 Task: Look for space in Villarrica, Chile from 9th June, 2023 to 16th June, 2023 for 2 adults in price range Rs.8000 to Rs.16000. Place can be entire place with 2 bedrooms having 2 beds and 1 bathroom. Property type can be house, flat, guest house. Booking option can be shelf check-in. Required host language is English.
Action: Mouse moved to (477, 157)
Screenshot: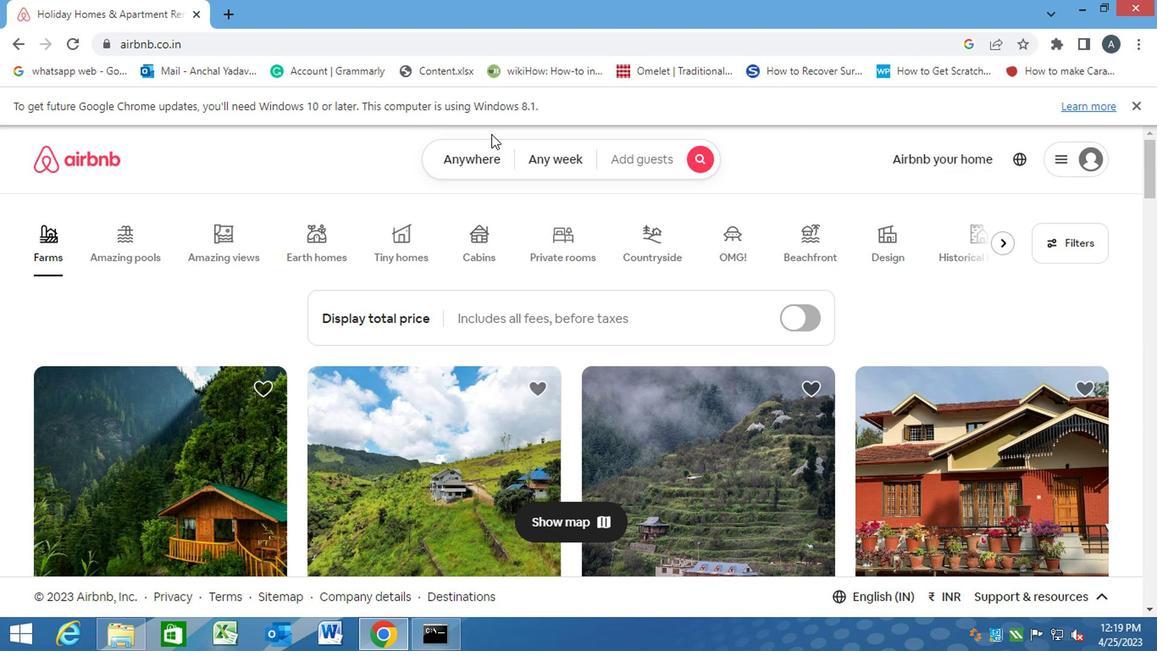 
Action: Mouse pressed left at (477, 157)
Screenshot: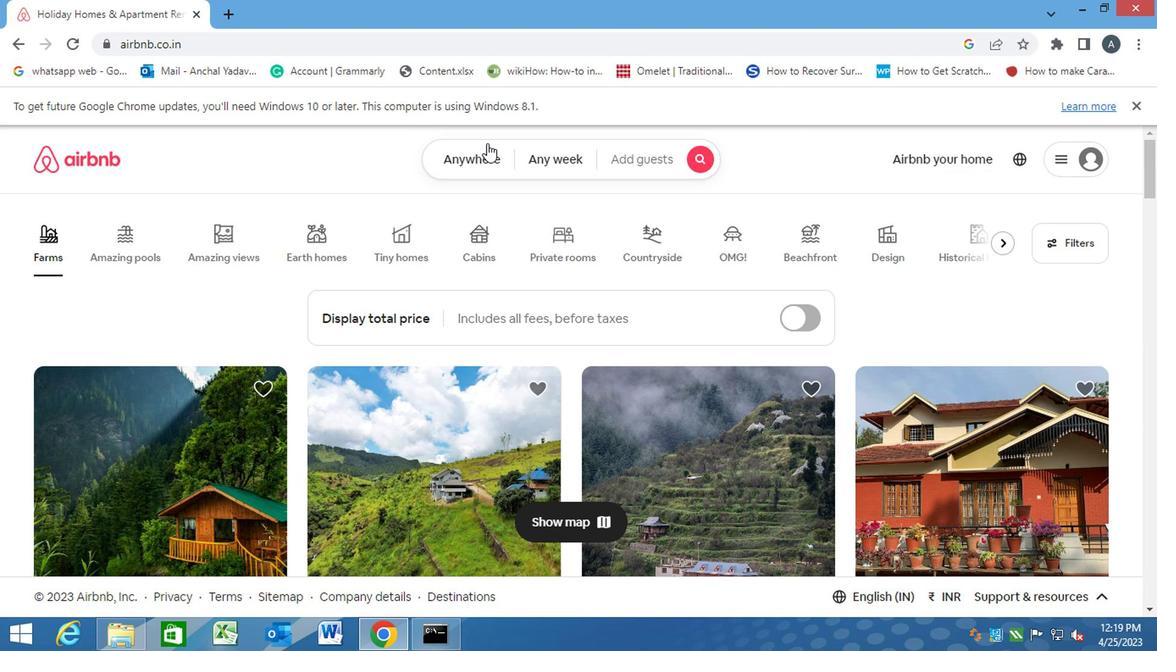 
Action: Mouse moved to (382, 217)
Screenshot: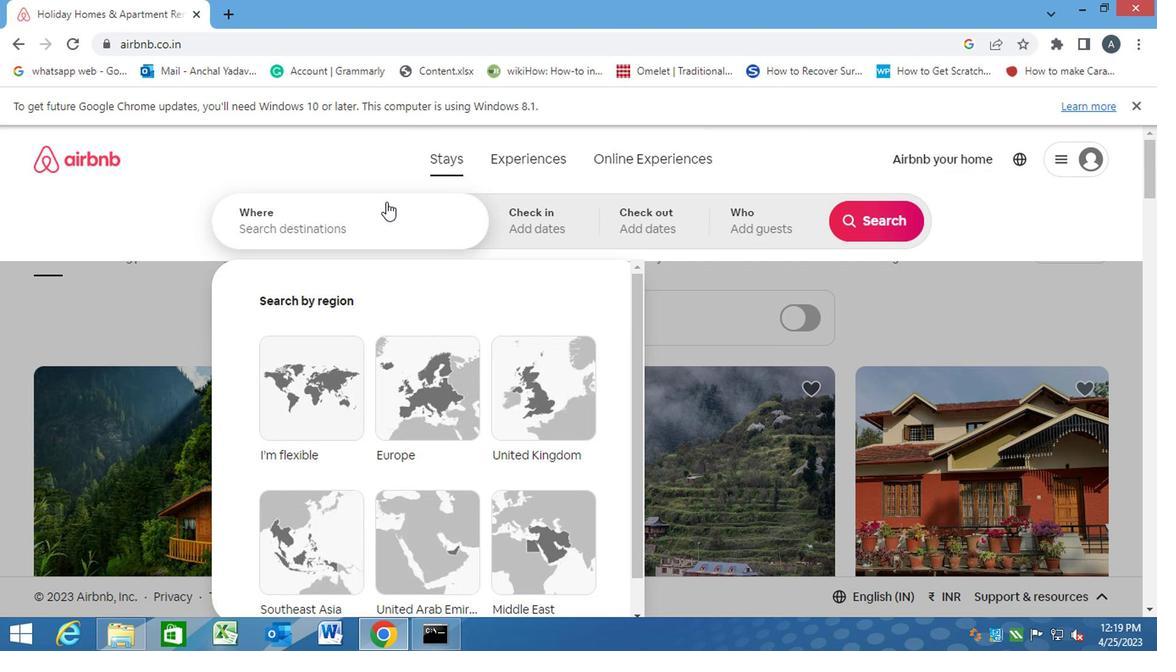 
Action: Mouse pressed left at (382, 217)
Screenshot: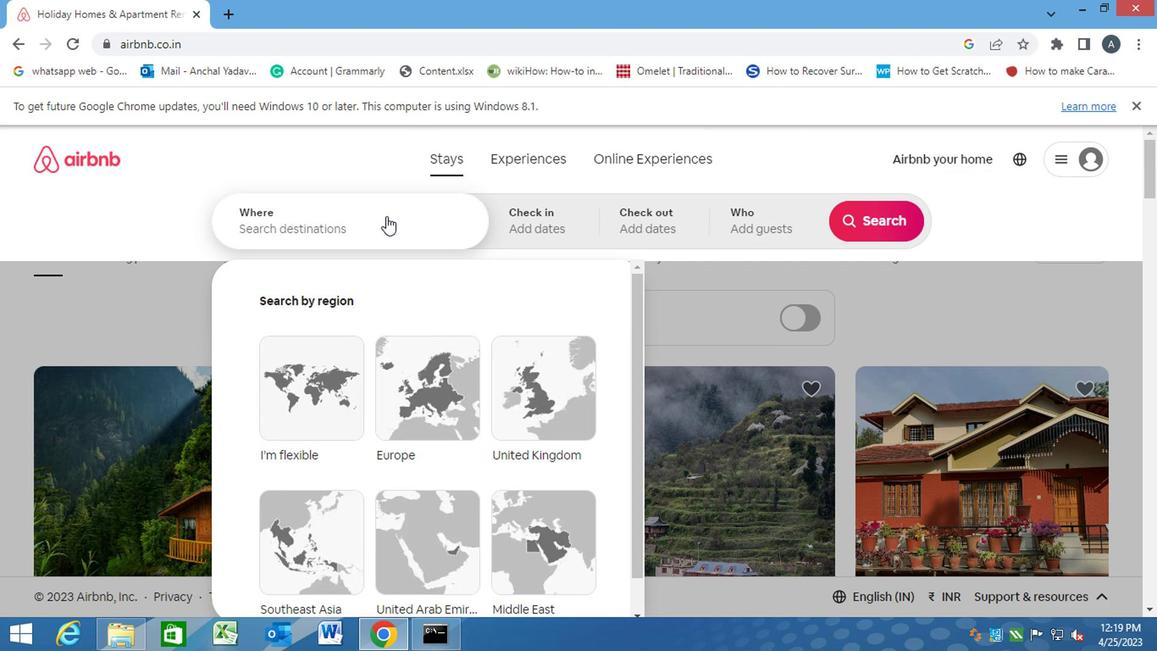 
Action: Key pressed v<Key.caps_lock>illarrica,<Key.space><Key.caps_lock>c<Key.caps_lock>hile<Key.enter>
Screenshot: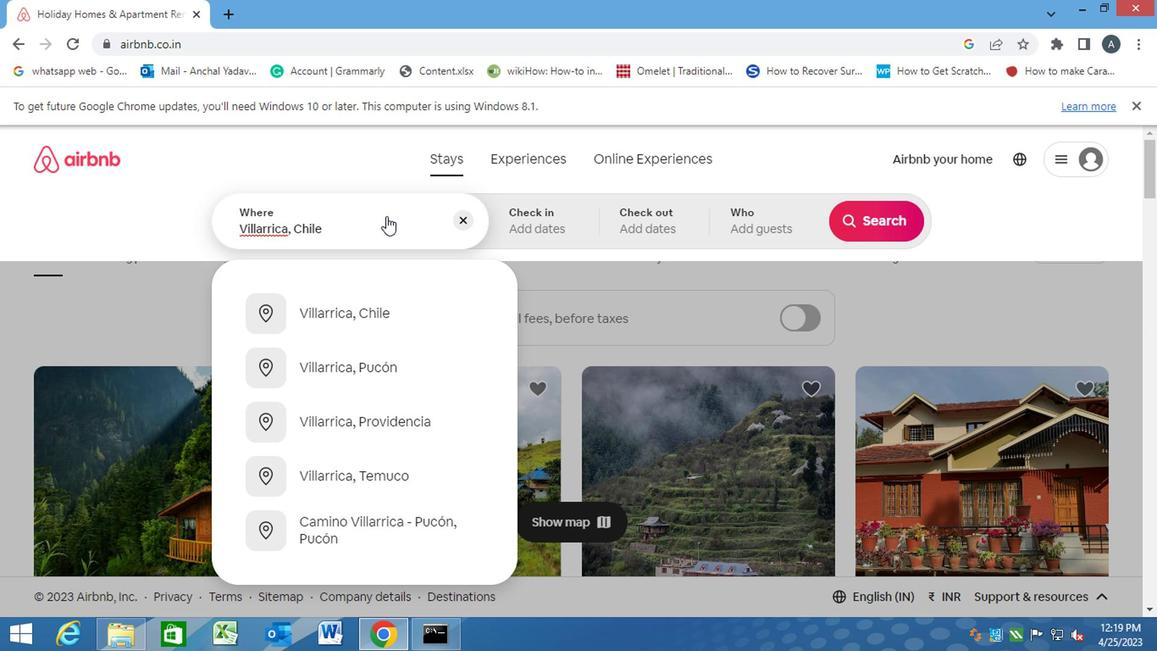 
Action: Mouse moved to (868, 352)
Screenshot: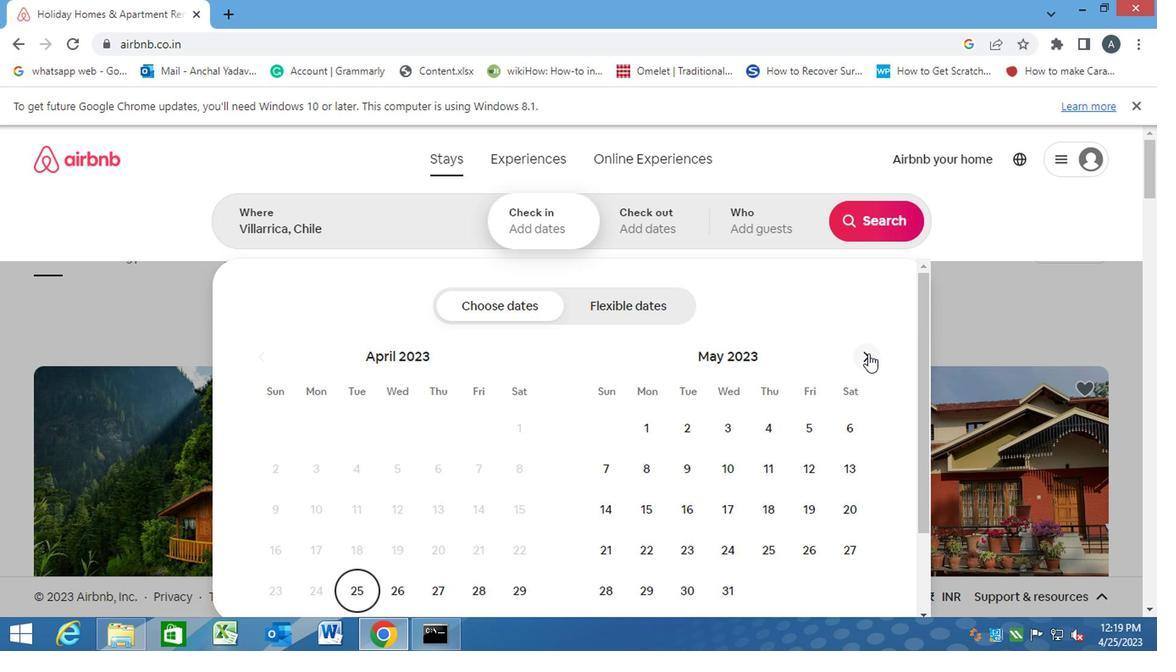 
Action: Mouse pressed left at (868, 352)
Screenshot: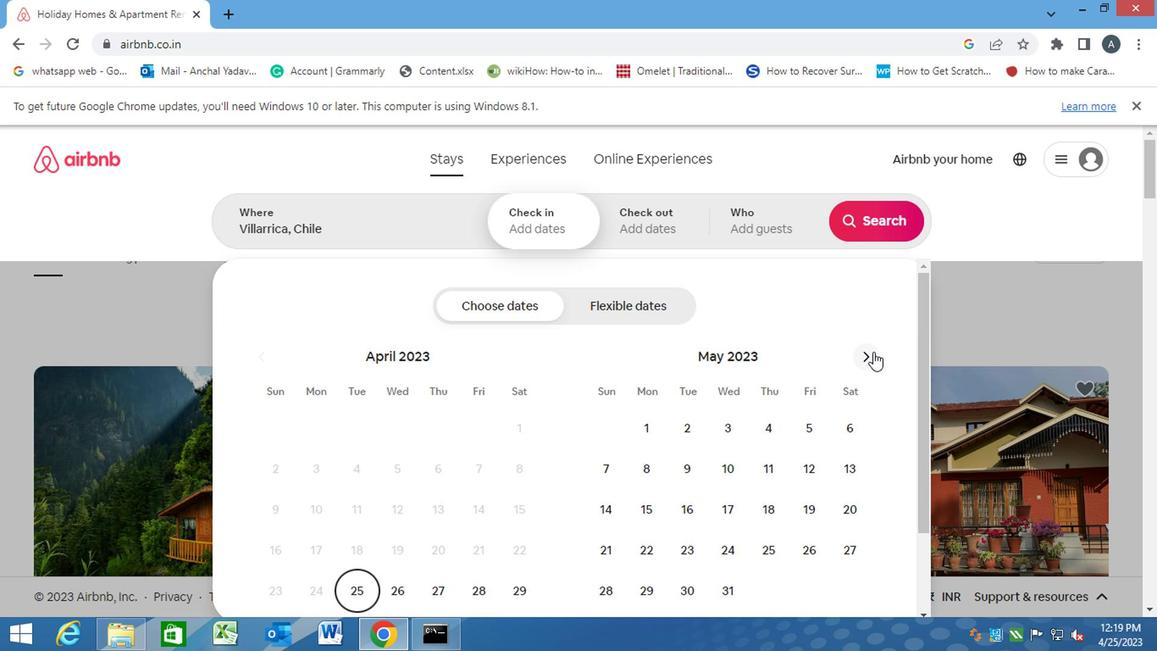 
Action: Mouse moved to (800, 466)
Screenshot: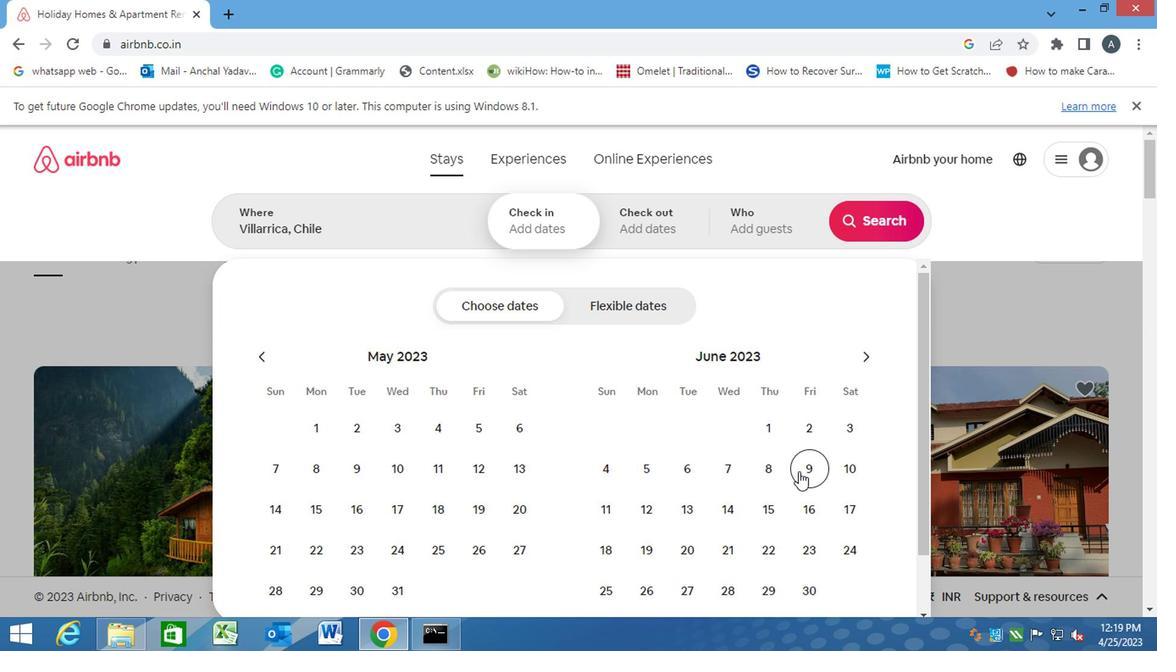 
Action: Mouse pressed left at (800, 466)
Screenshot: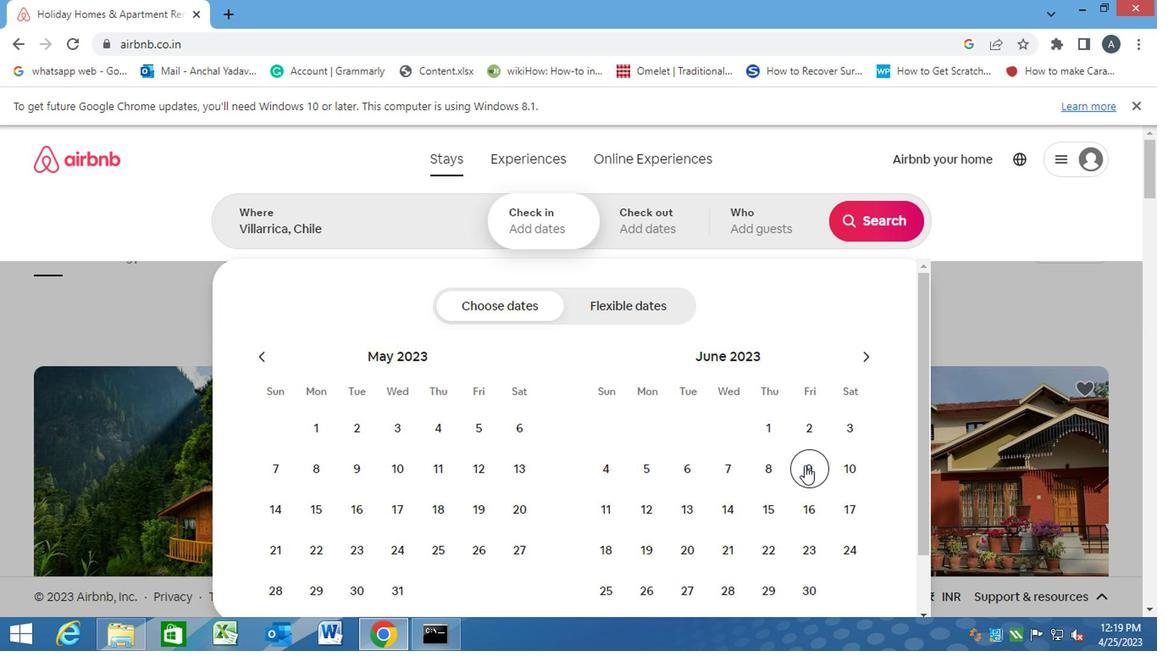 
Action: Mouse moved to (808, 505)
Screenshot: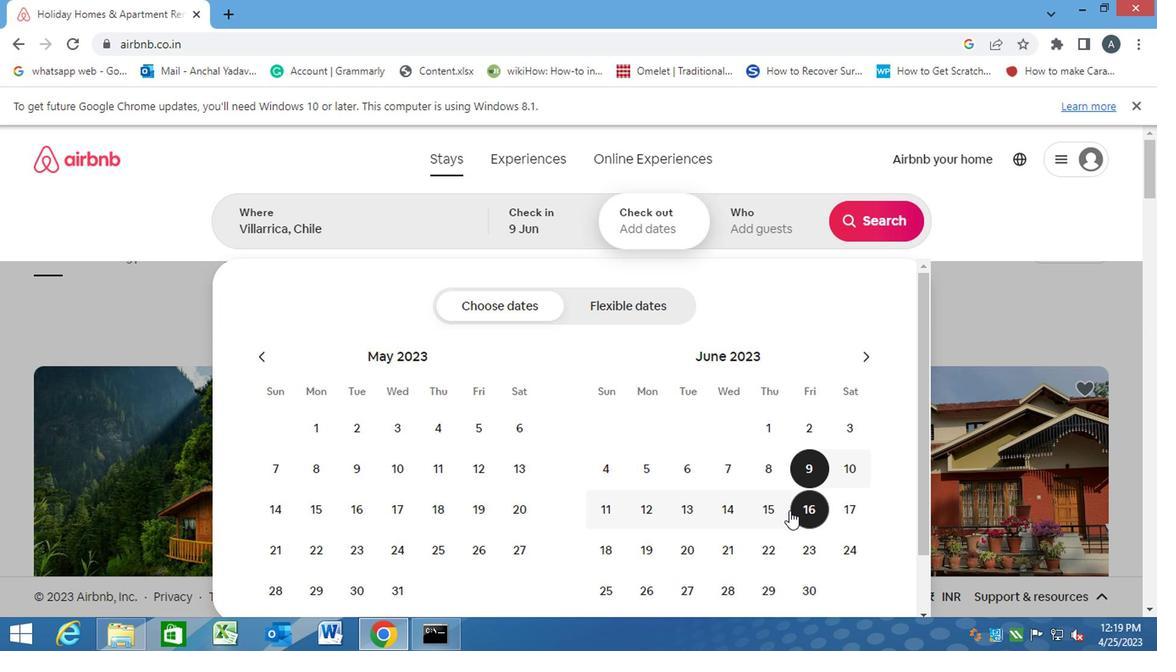 
Action: Mouse pressed left at (808, 505)
Screenshot: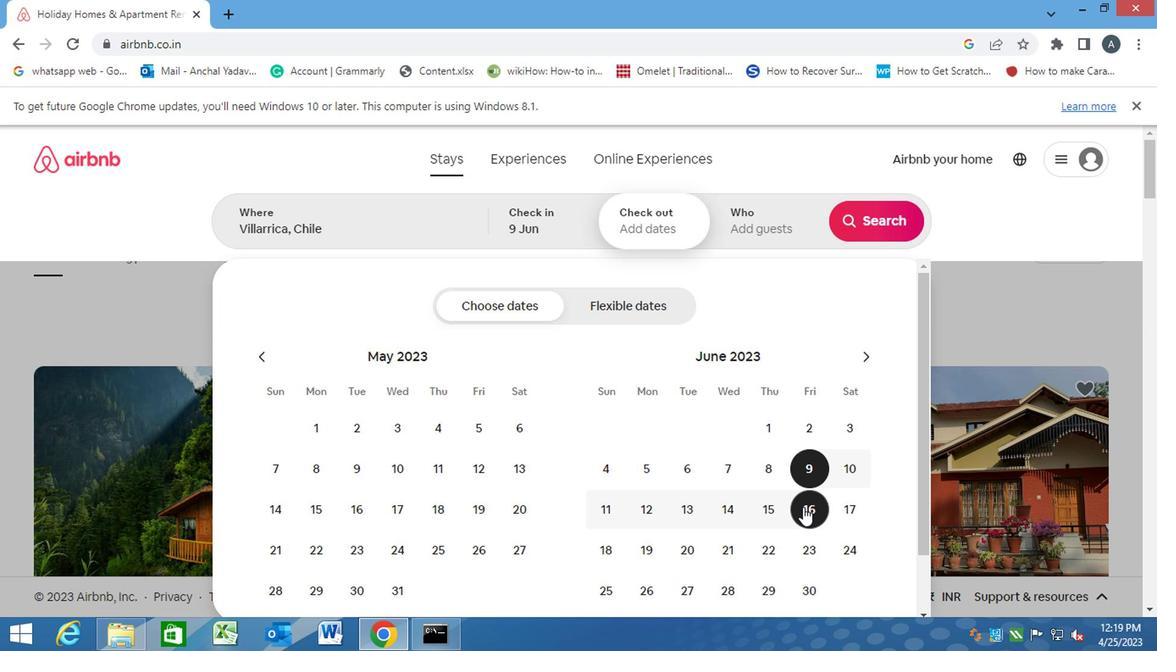 
Action: Mouse moved to (777, 221)
Screenshot: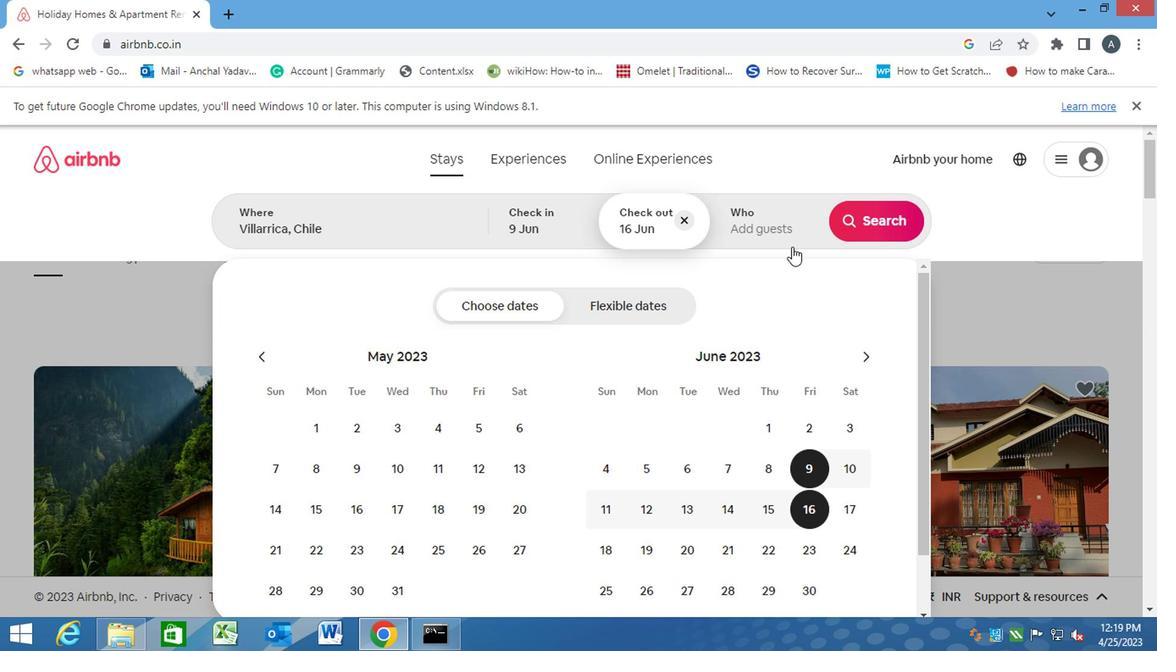 
Action: Mouse pressed left at (777, 221)
Screenshot: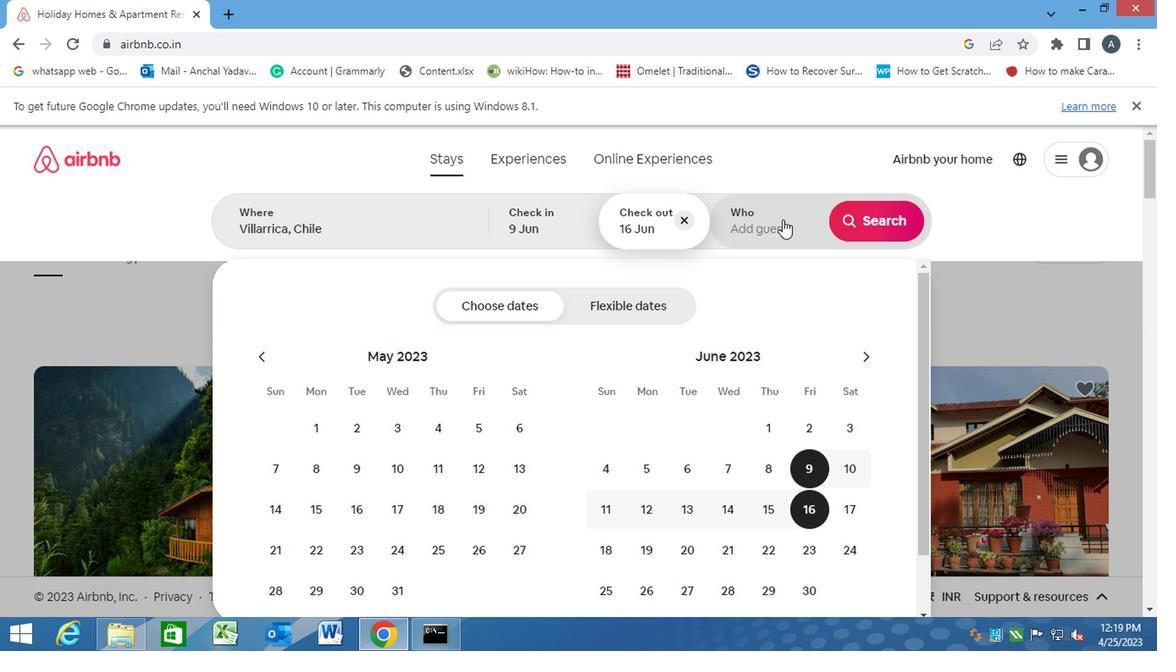 
Action: Mouse moved to (874, 305)
Screenshot: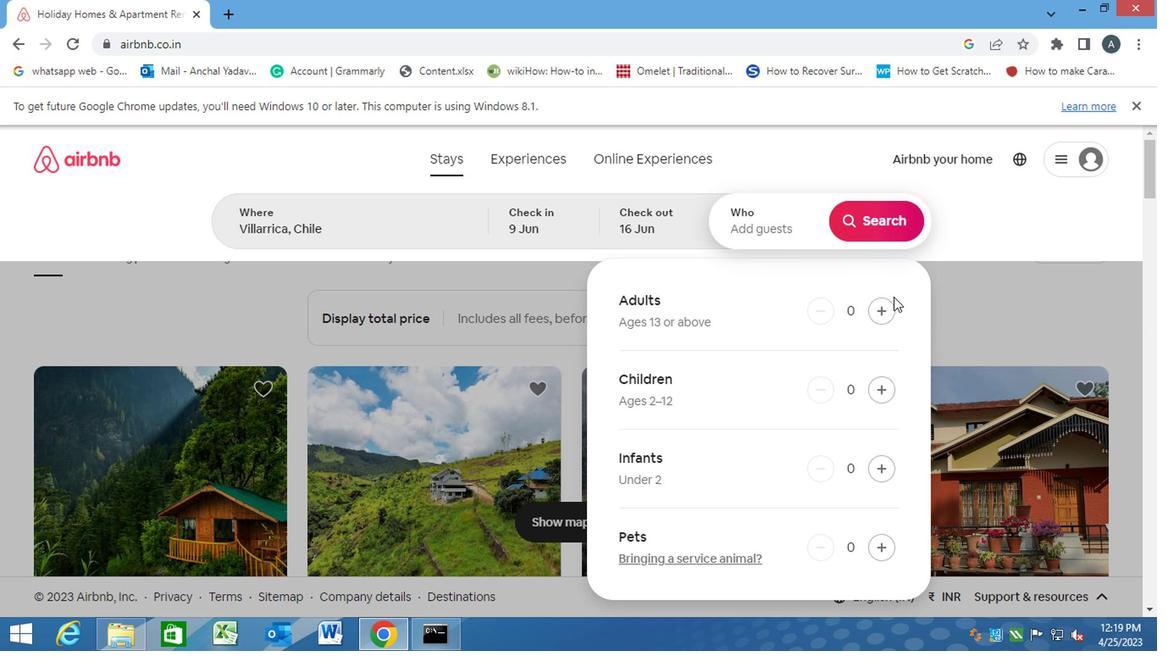 
Action: Mouse pressed left at (874, 305)
Screenshot: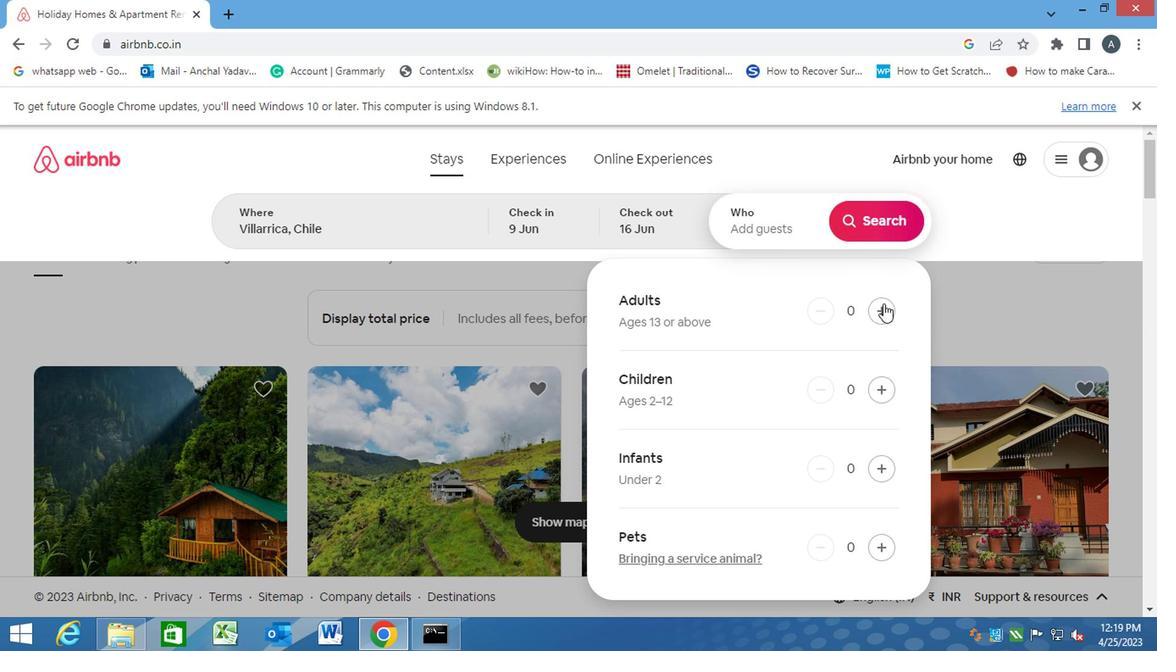 
Action: Mouse pressed left at (874, 305)
Screenshot: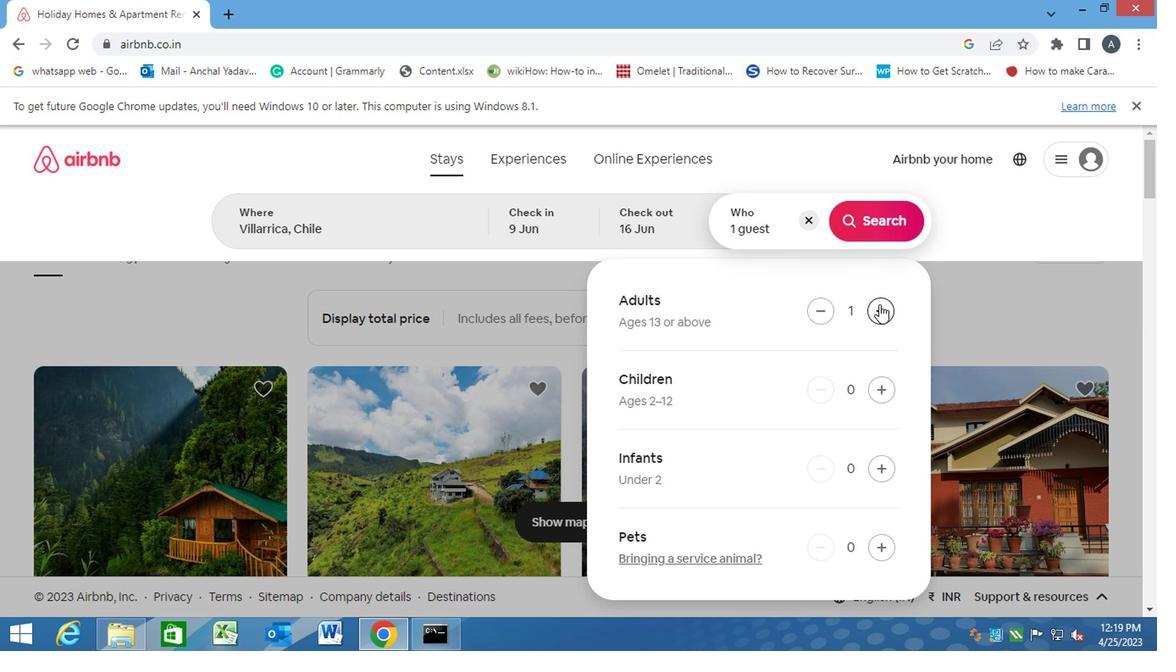 
Action: Mouse moved to (866, 232)
Screenshot: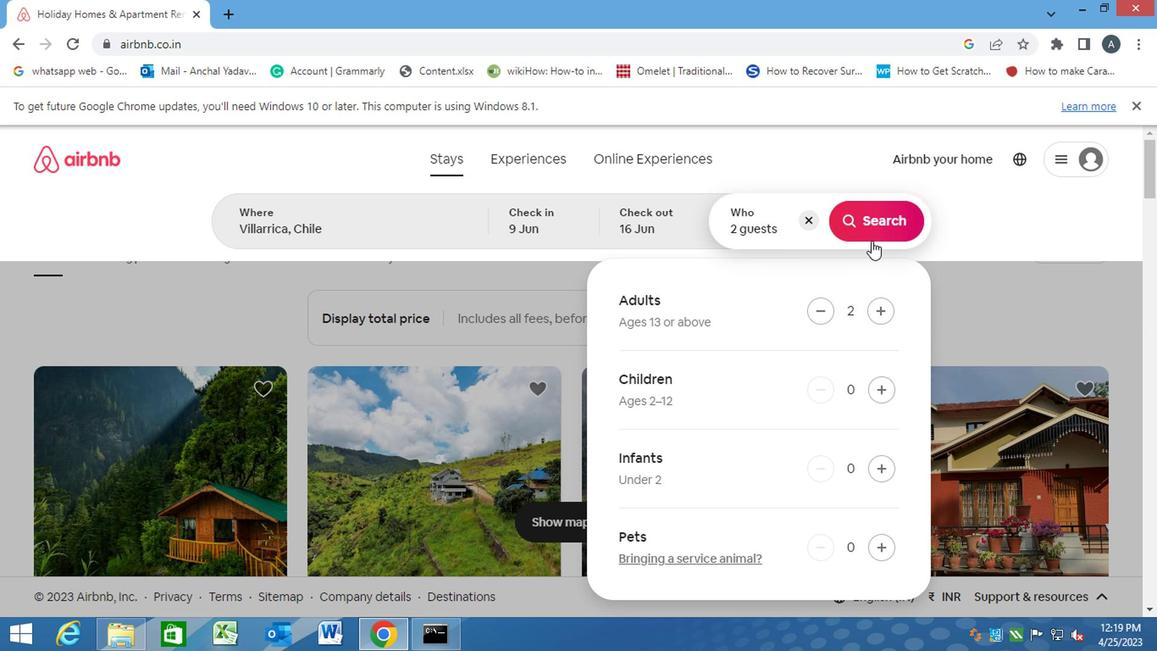 
Action: Mouse pressed left at (866, 232)
Screenshot: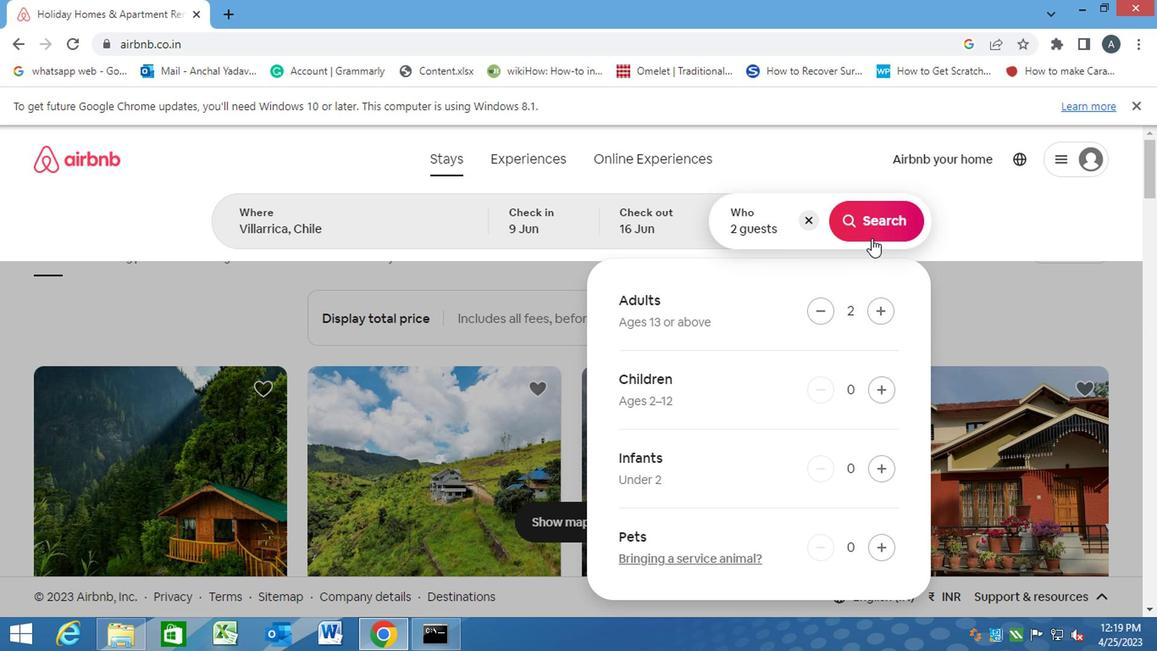 
Action: Mouse moved to (1068, 228)
Screenshot: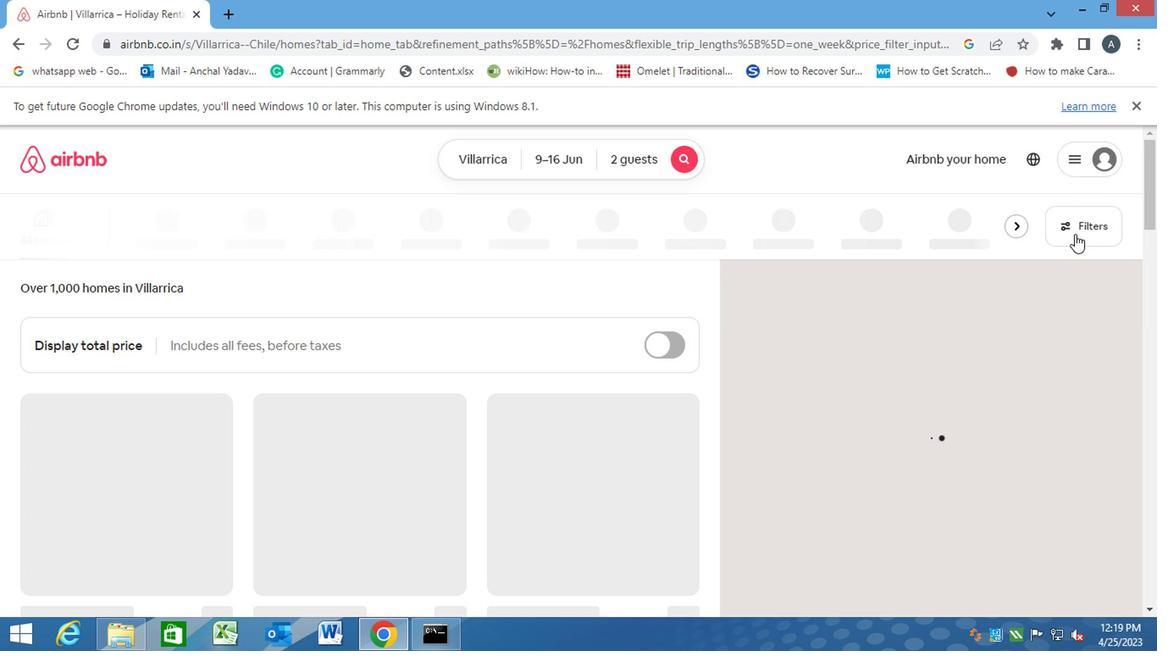 
Action: Mouse pressed left at (1068, 228)
Screenshot: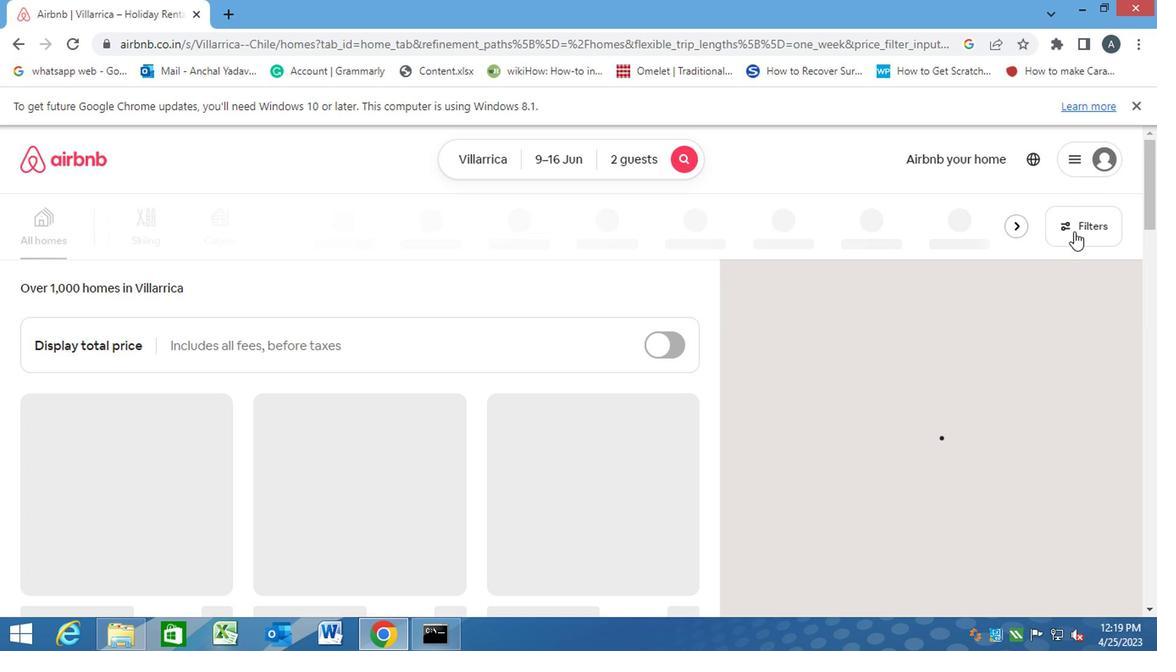 
Action: Mouse moved to (363, 439)
Screenshot: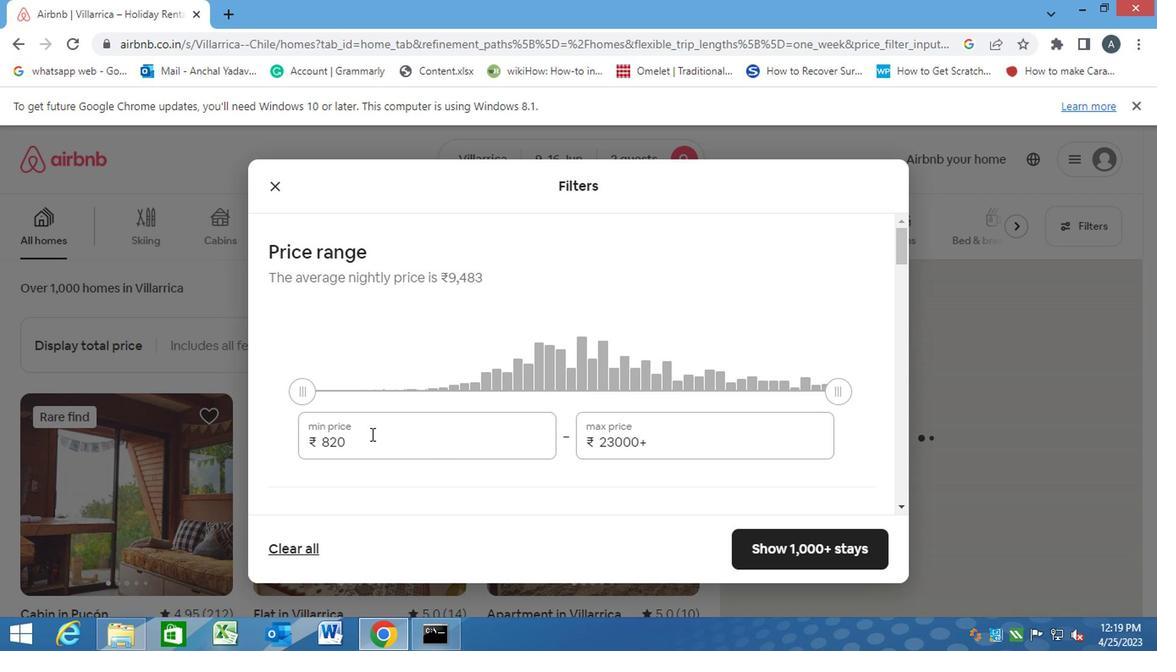 
Action: Mouse pressed left at (363, 439)
Screenshot: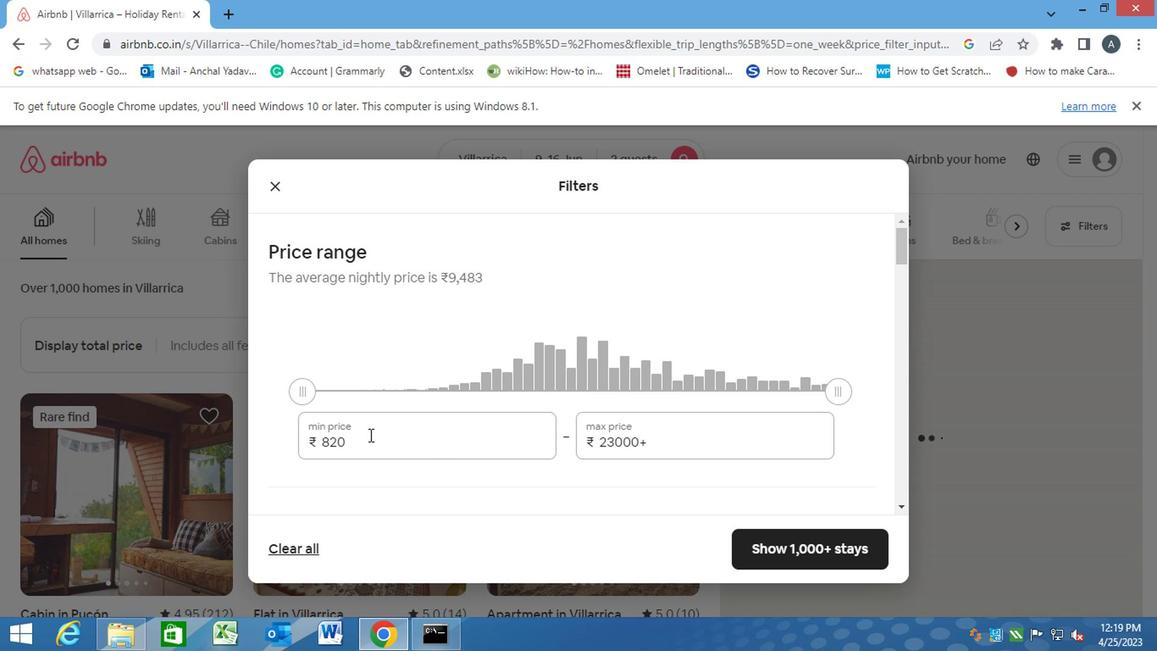 
Action: Mouse moved to (285, 449)
Screenshot: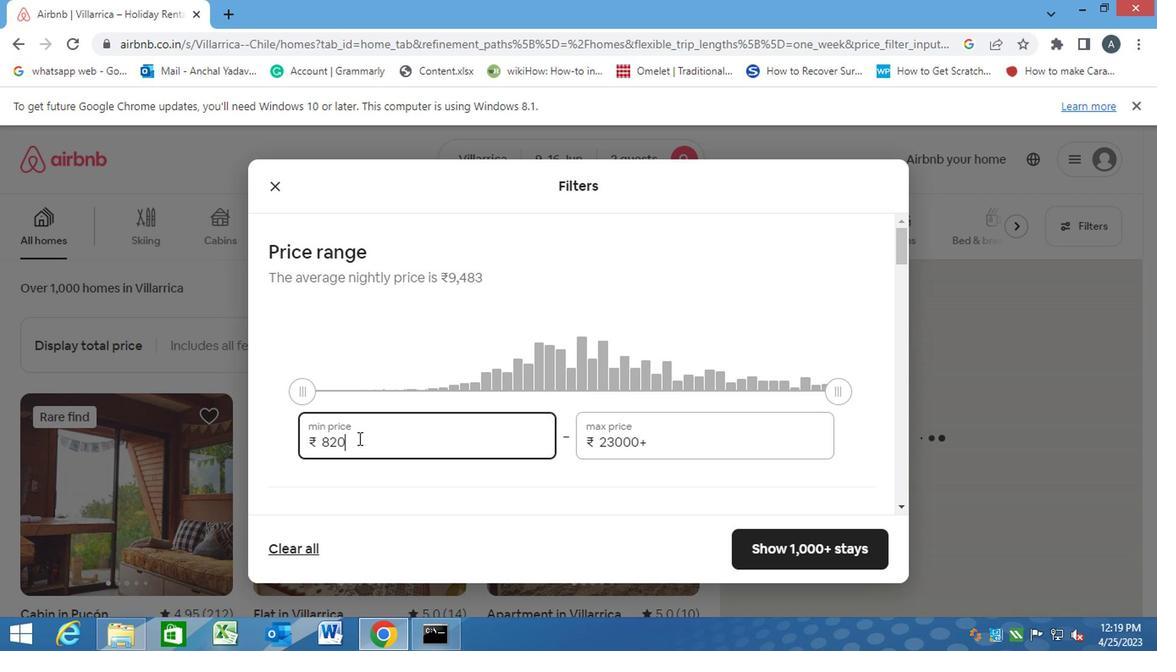 
Action: Key pressed 8000<Key.tab><Key.backspace>16000
Screenshot: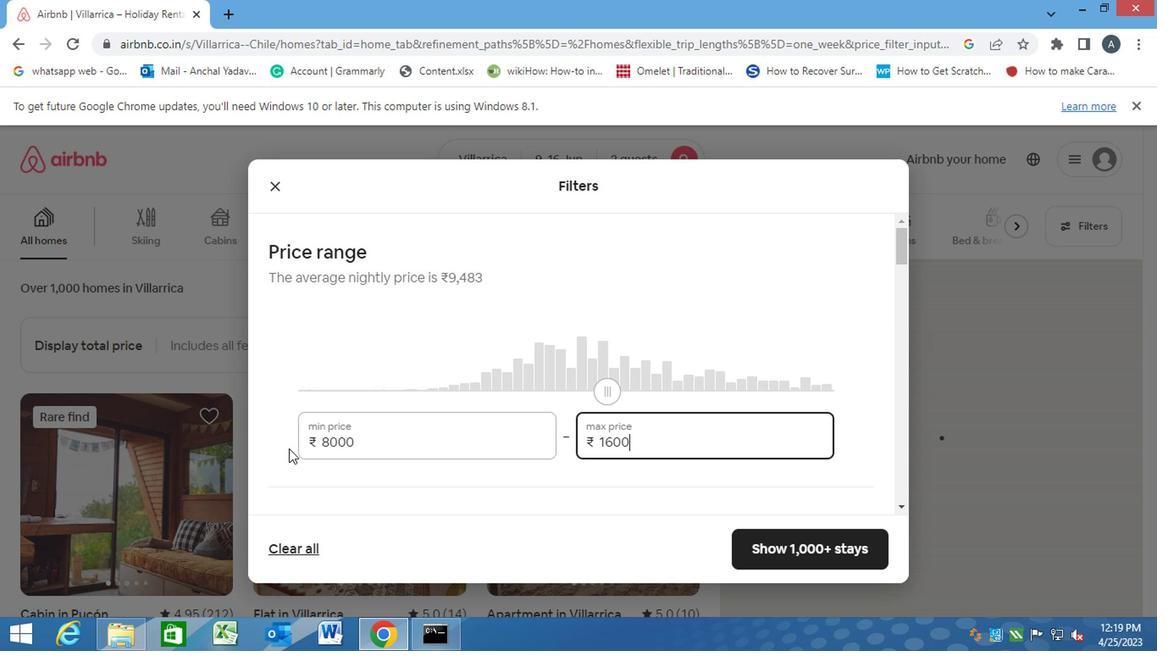 
Action: Mouse moved to (505, 480)
Screenshot: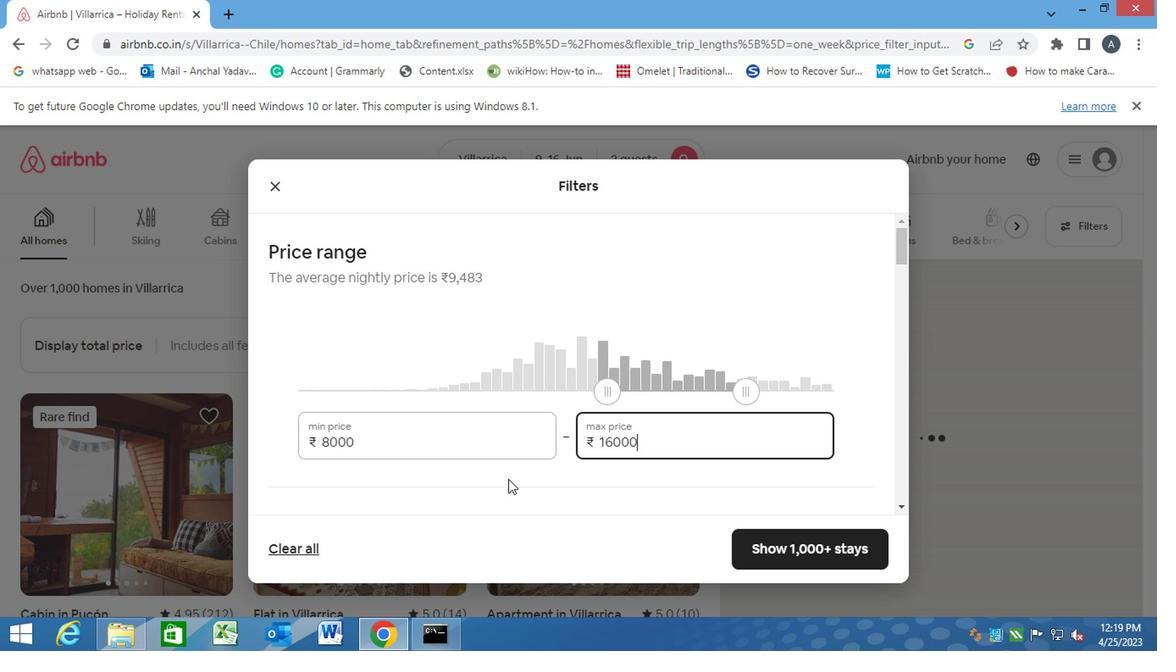 
Action: Mouse pressed left at (505, 480)
Screenshot: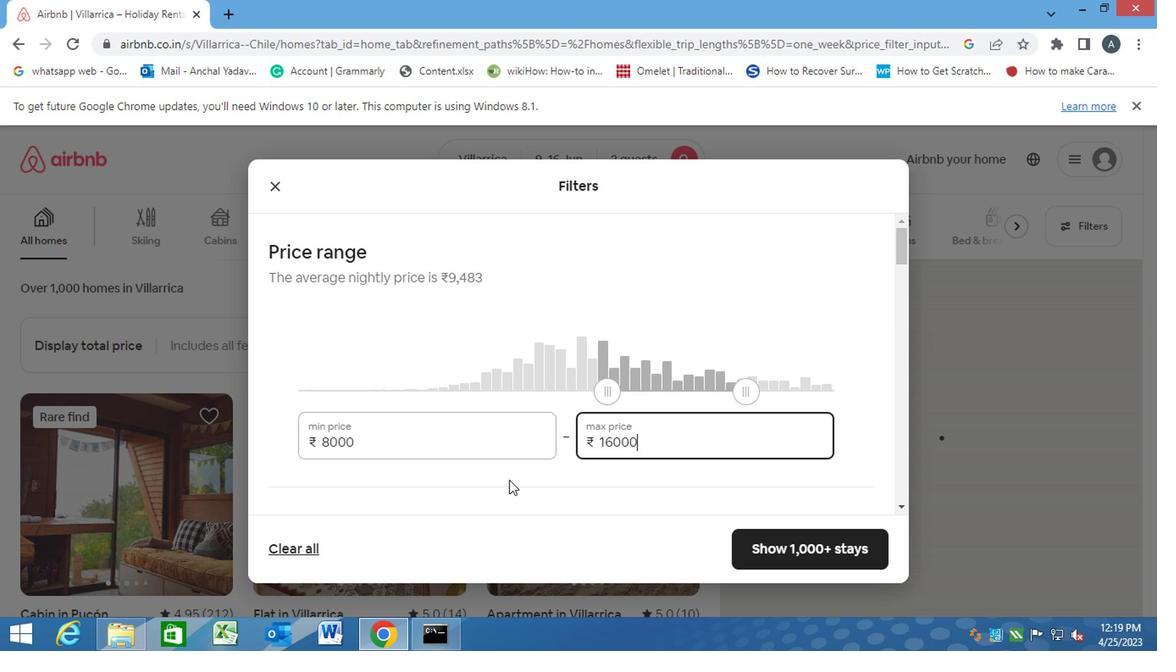 
Action: Mouse moved to (502, 492)
Screenshot: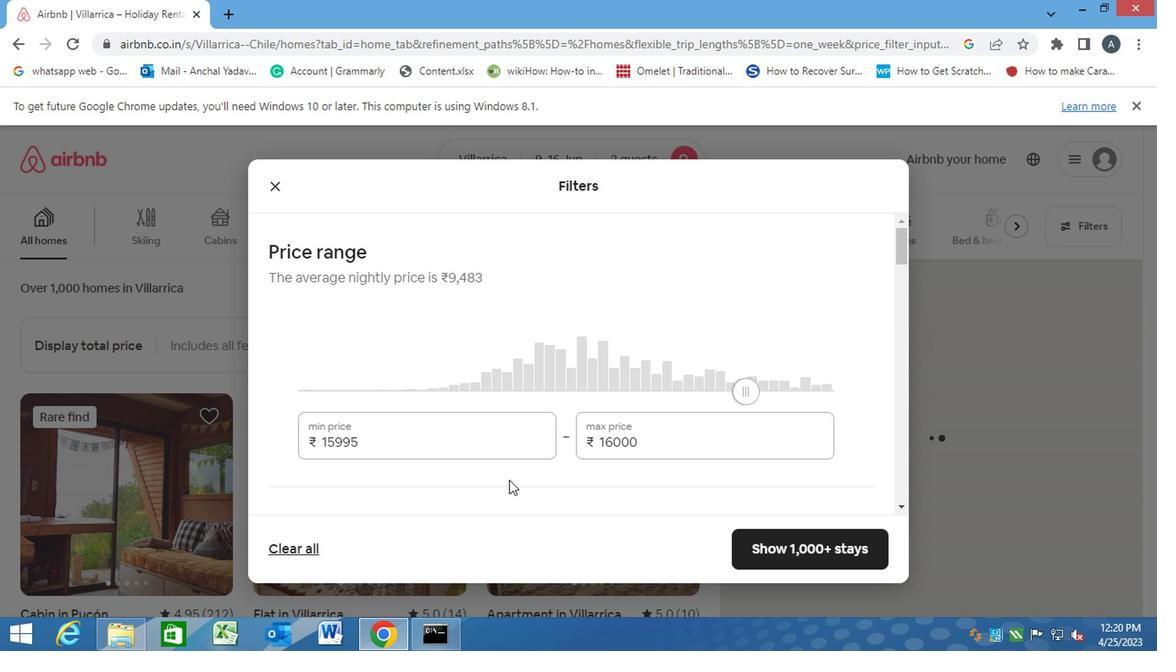 
Action: Mouse scrolled (502, 491) with delta (0, -1)
Screenshot: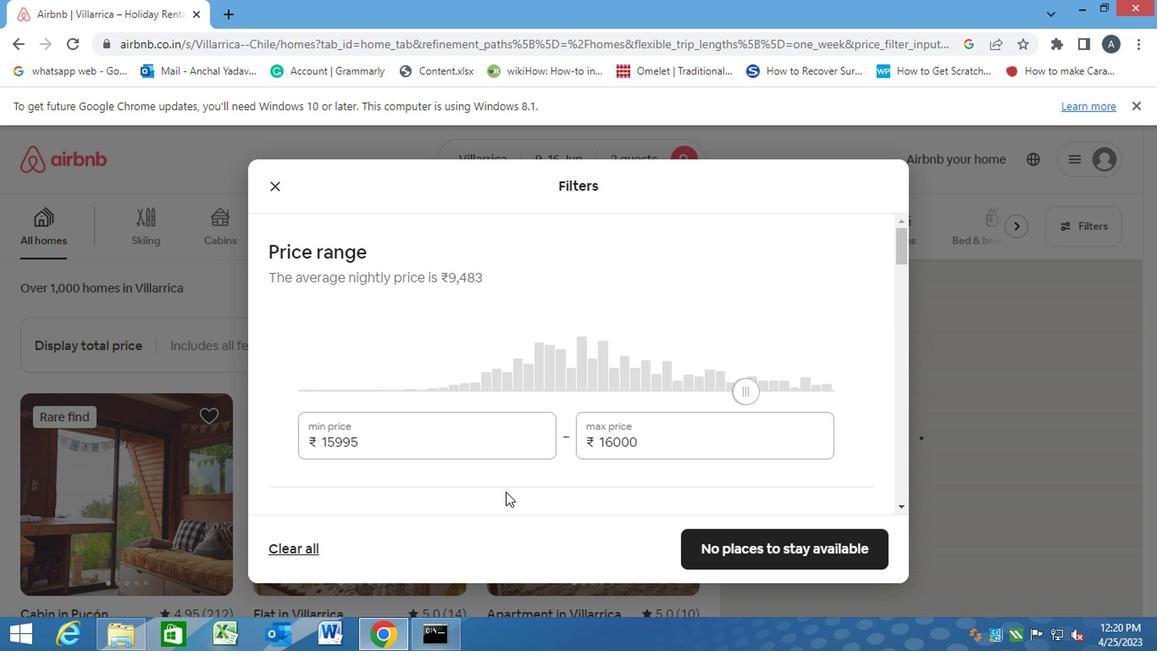 
Action: Mouse scrolled (502, 491) with delta (0, -1)
Screenshot: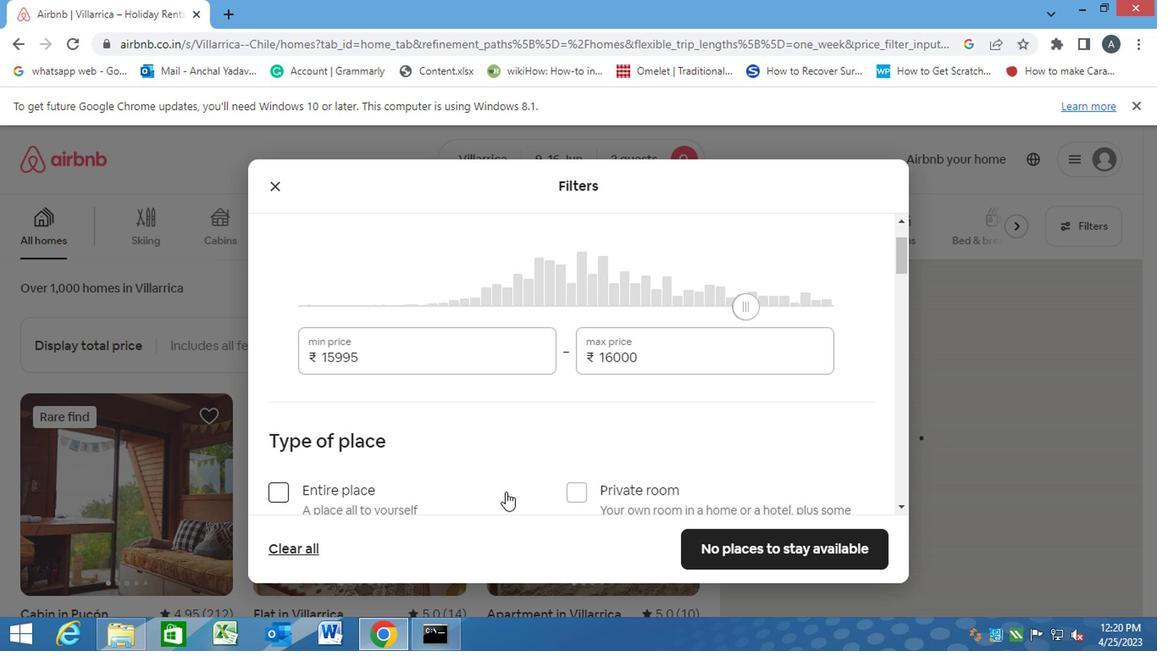 
Action: Mouse moved to (276, 408)
Screenshot: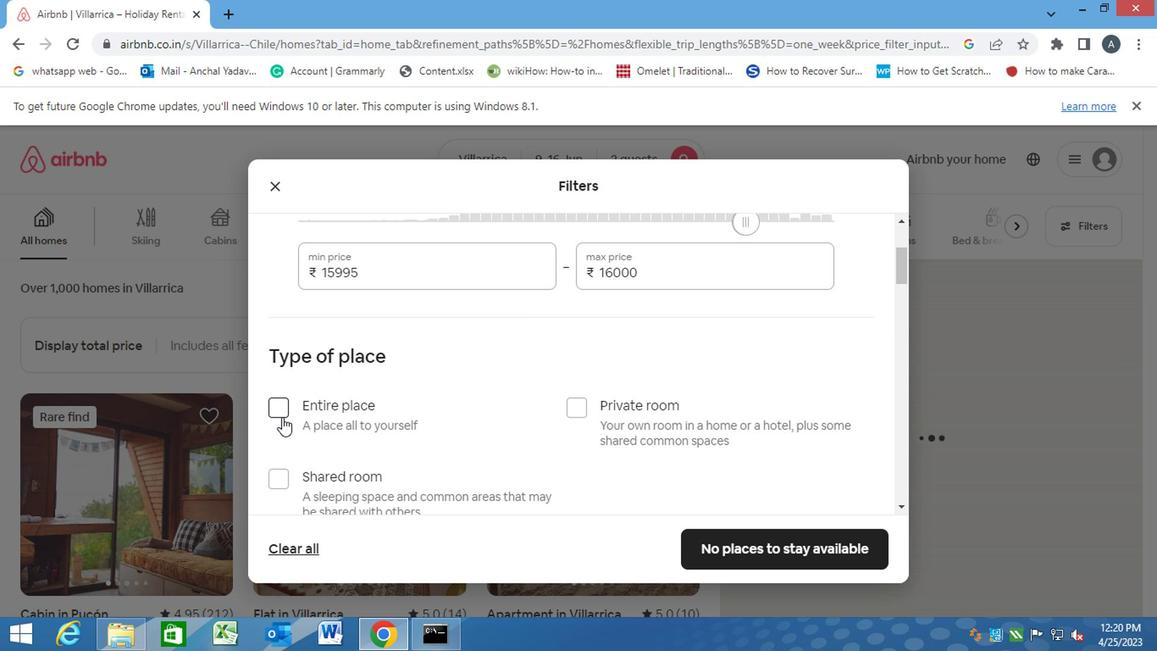 
Action: Mouse pressed left at (276, 408)
Screenshot: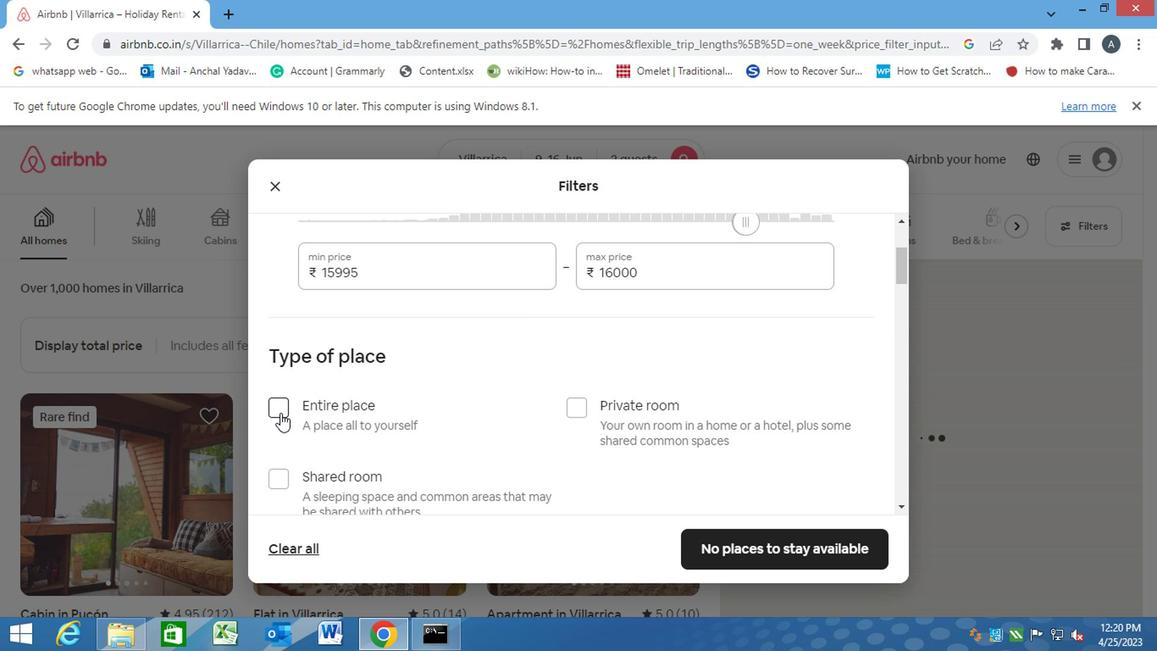 
Action: Mouse moved to (467, 425)
Screenshot: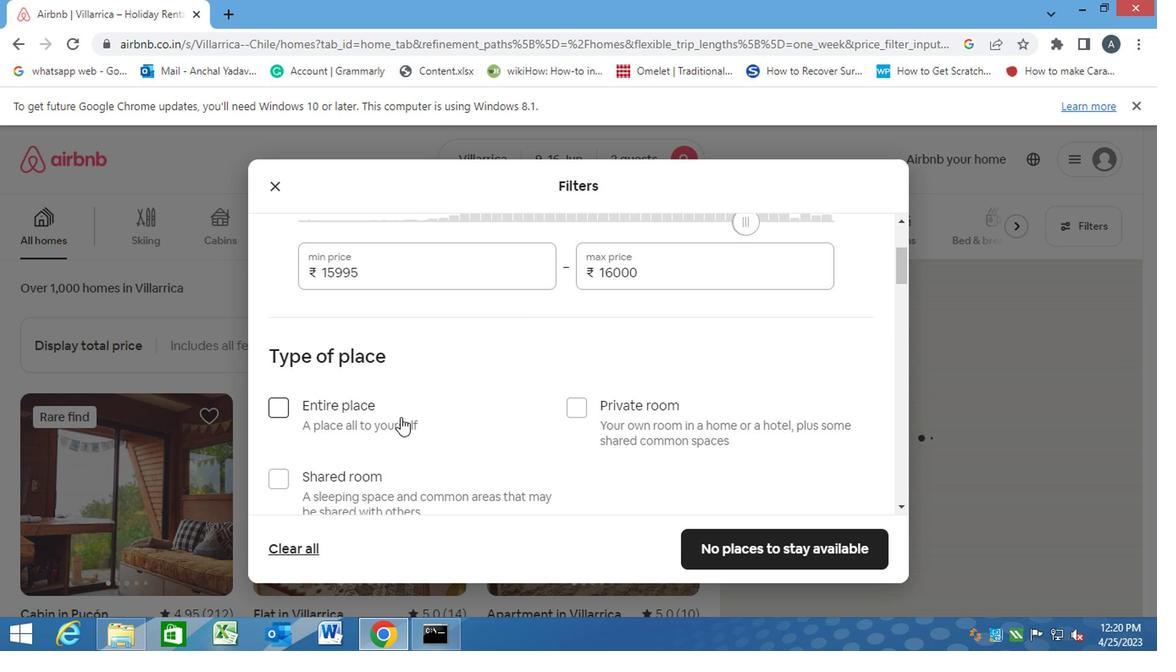 
Action: Mouse scrolled (467, 424) with delta (0, -1)
Screenshot: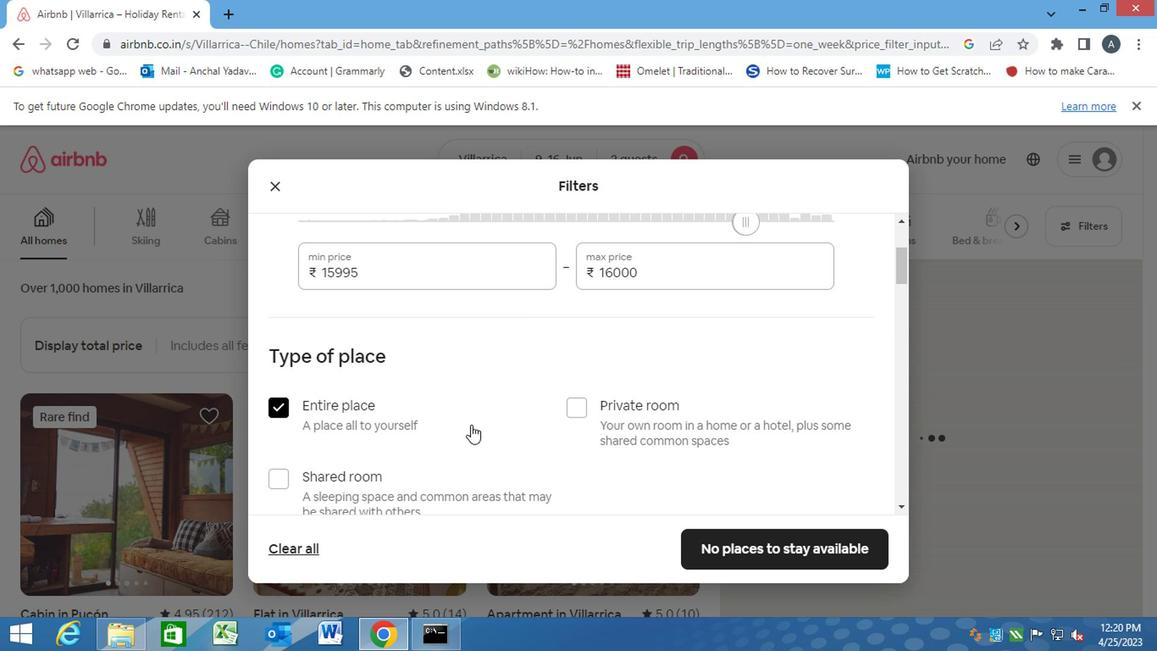 
Action: Mouse scrolled (467, 424) with delta (0, -1)
Screenshot: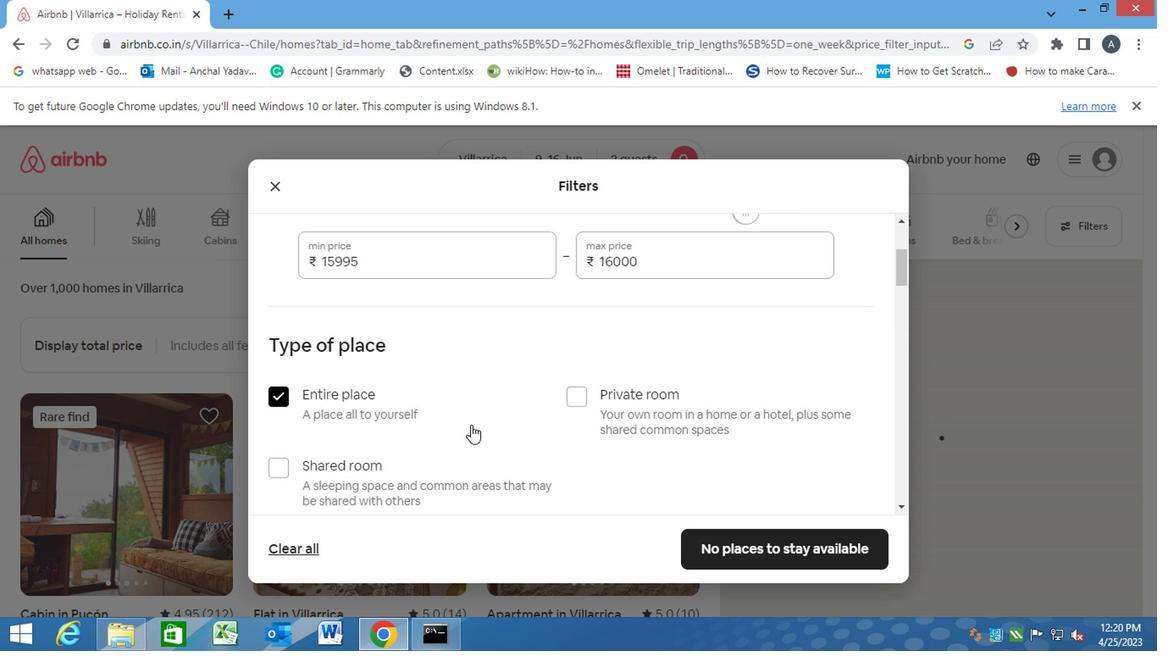 
Action: Mouse scrolled (467, 424) with delta (0, -1)
Screenshot: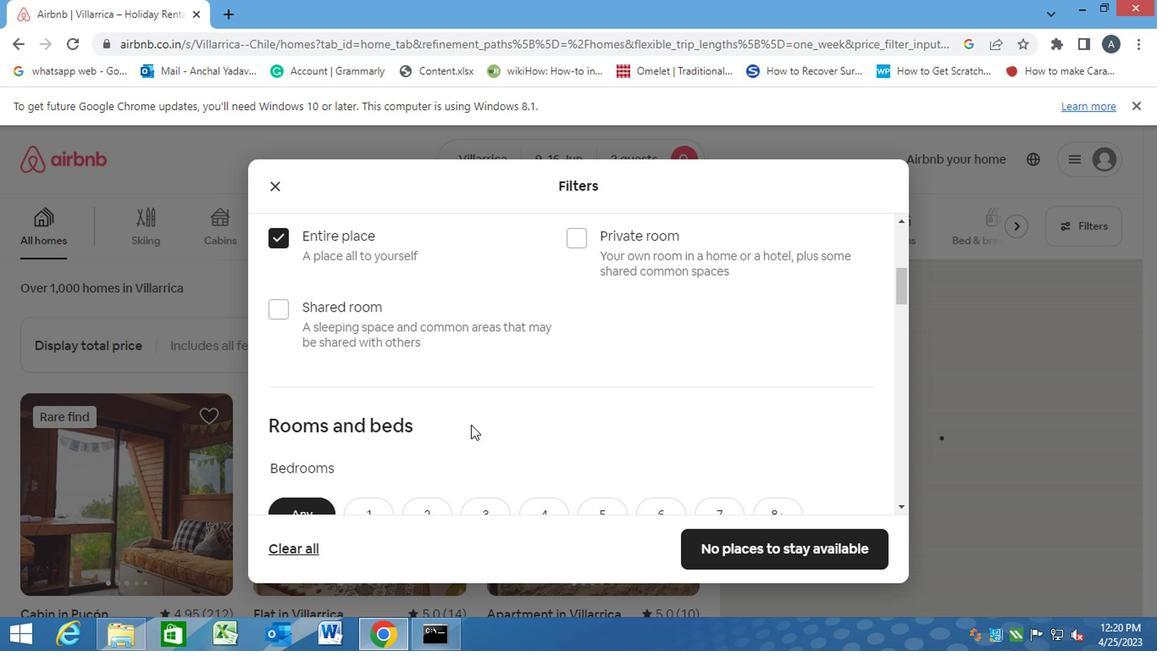 
Action: Mouse scrolled (467, 424) with delta (0, -1)
Screenshot: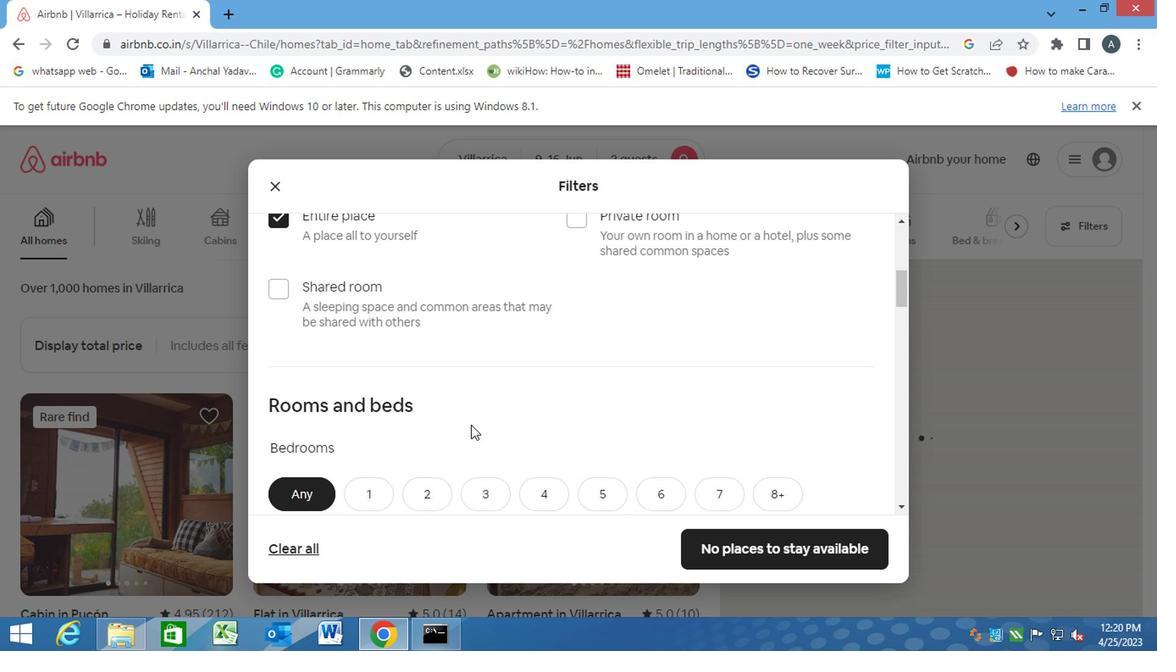 
Action: Mouse scrolled (467, 424) with delta (0, -1)
Screenshot: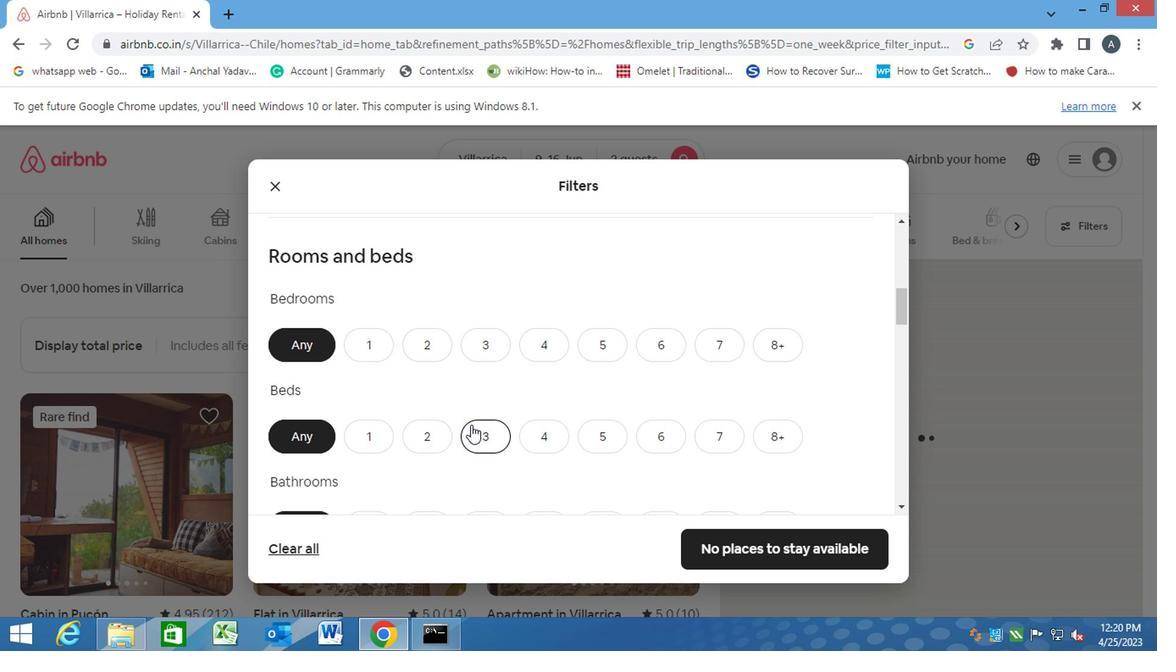 
Action: Mouse moved to (422, 255)
Screenshot: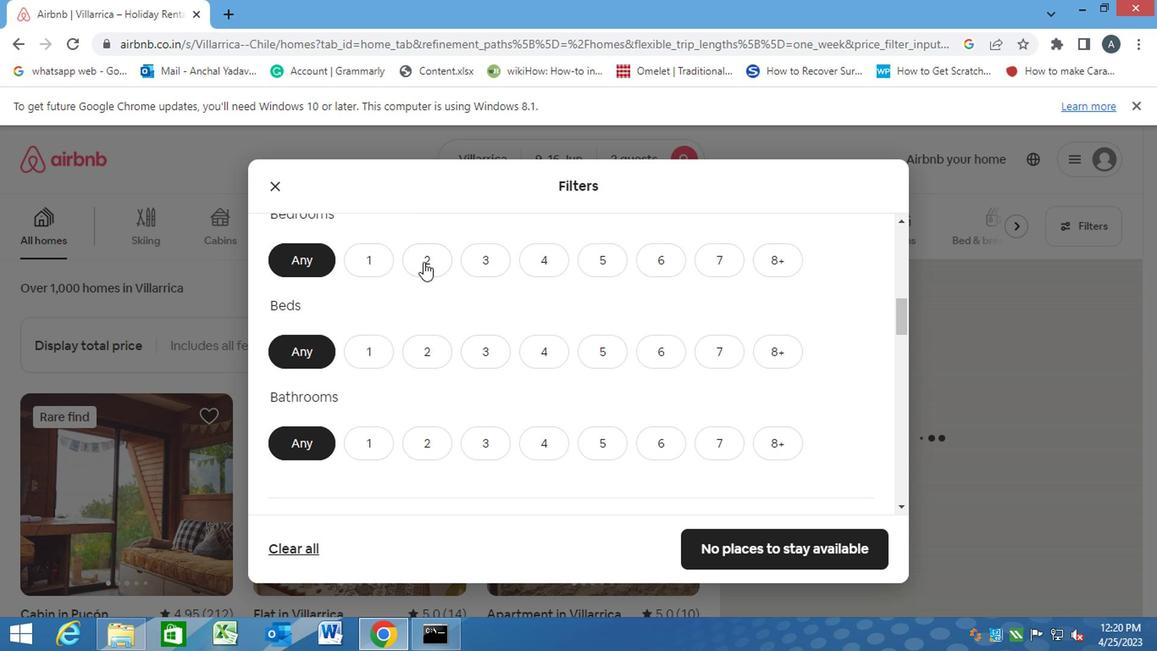 
Action: Mouse pressed left at (422, 255)
Screenshot: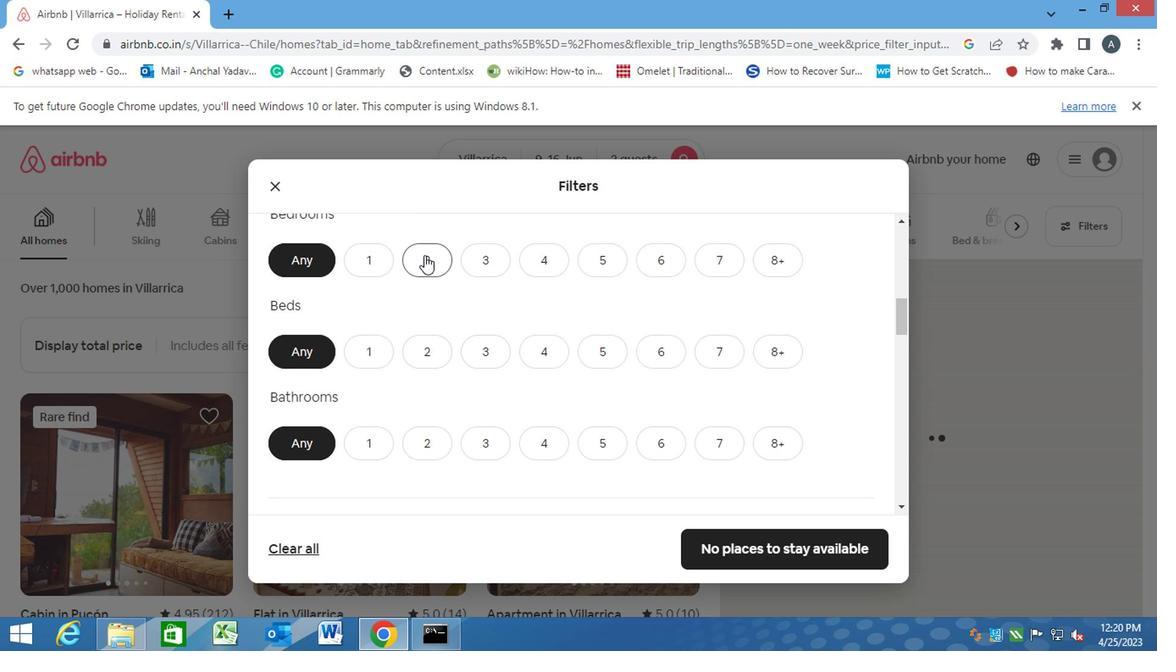 
Action: Mouse moved to (420, 350)
Screenshot: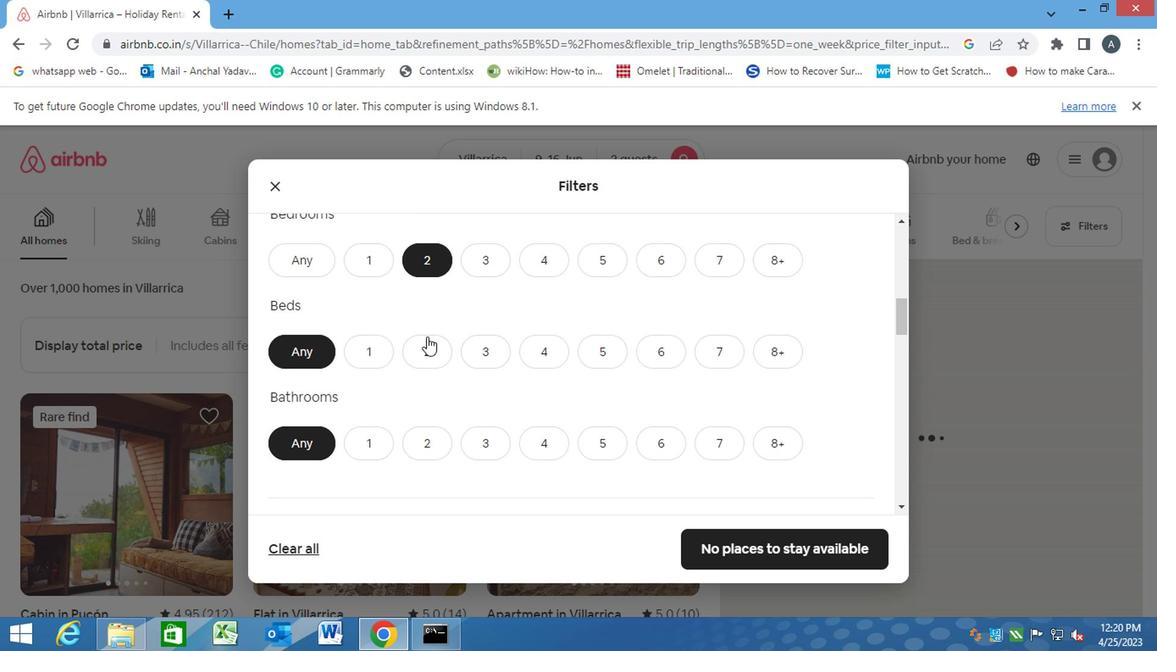 
Action: Mouse pressed left at (420, 350)
Screenshot: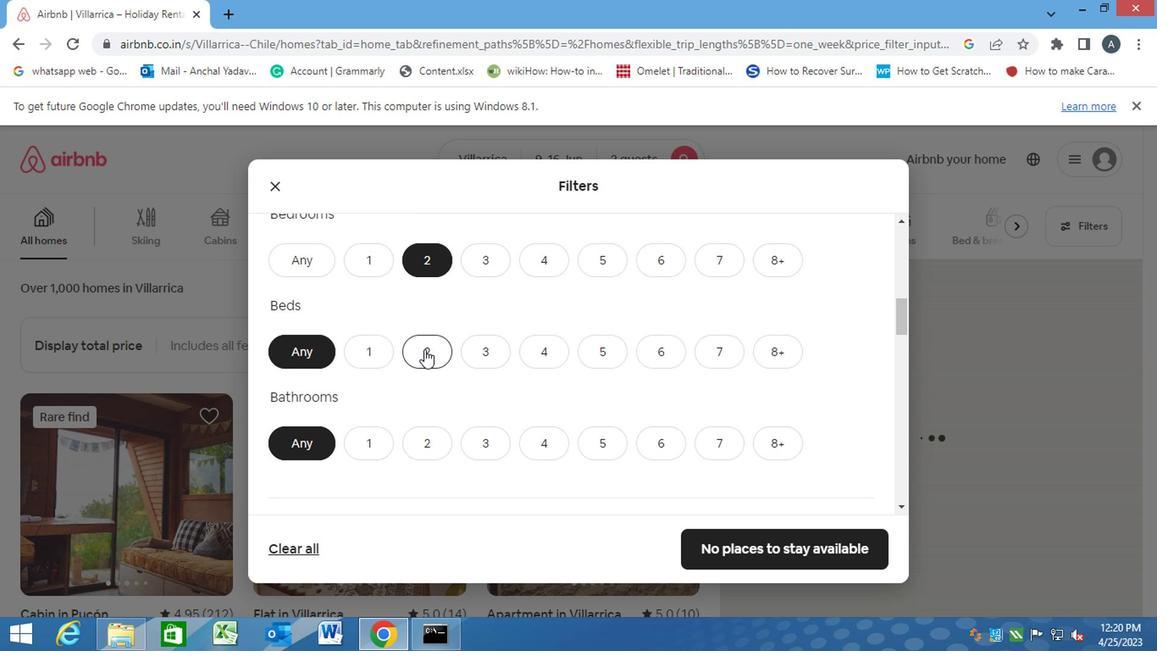 
Action: Mouse moved to (370, 441)
Screenshot: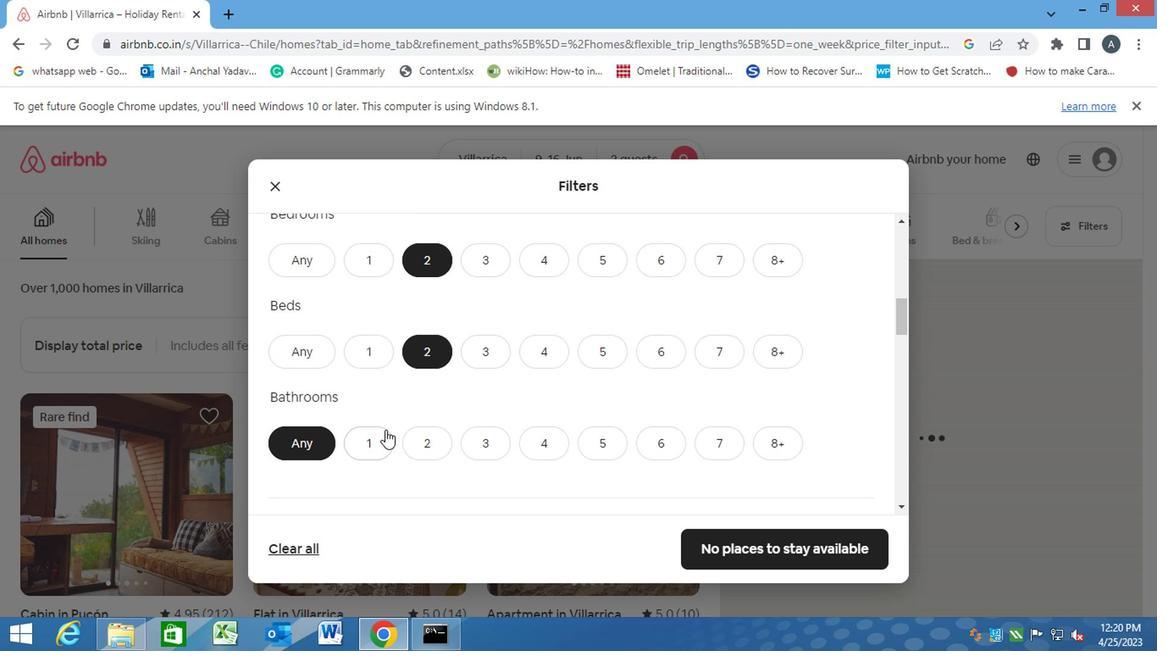 
Action: Mouse pressed left at (370, 441)
Screenshot: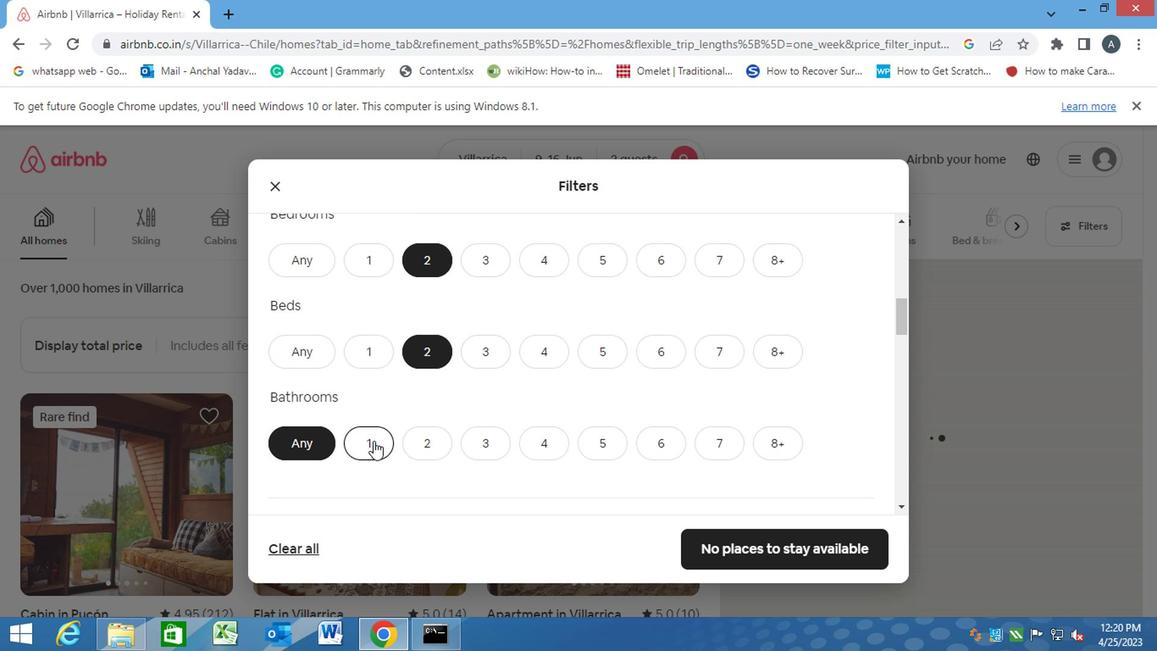 
Action: Mouse moved to (513, 463)
Screenshot: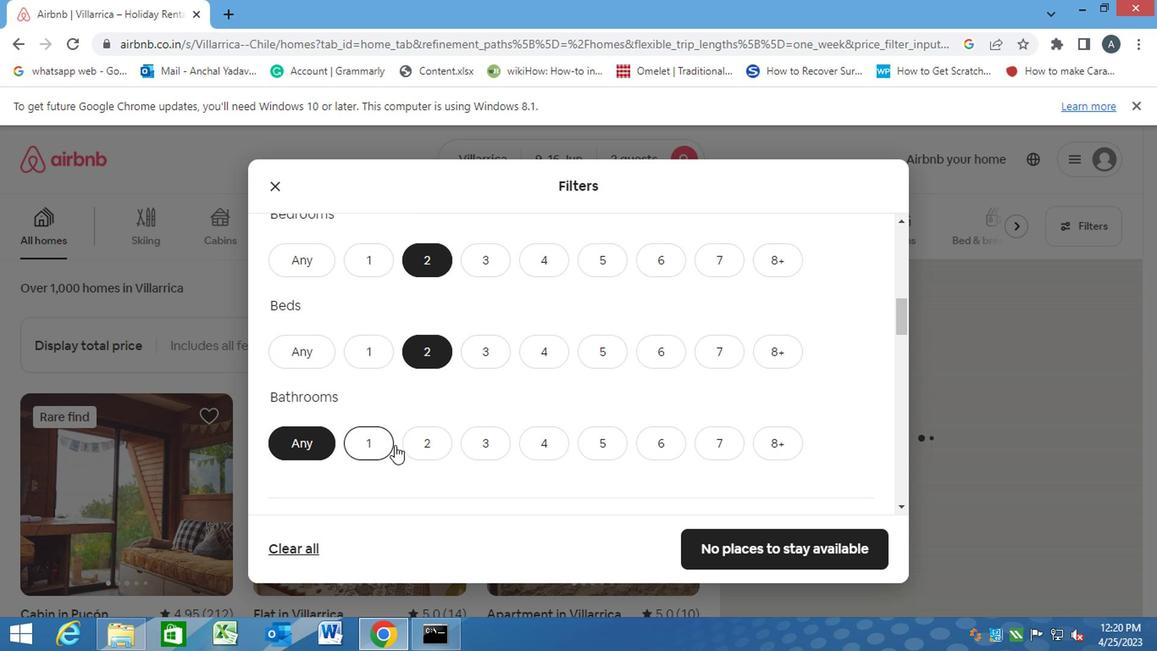 
Action: Mouse scrolled (513, 462) with delta (0, -1)
Screenshot: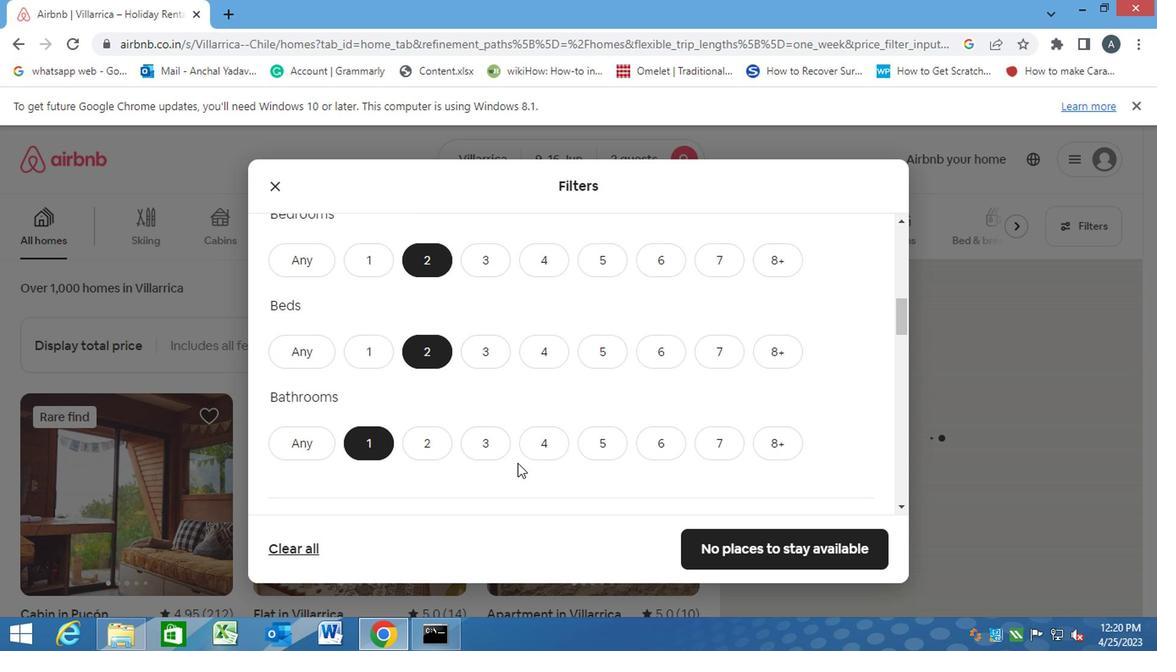 
Action: Mouse scrolled (513, 462) with delta (0, -1)
Screenshot: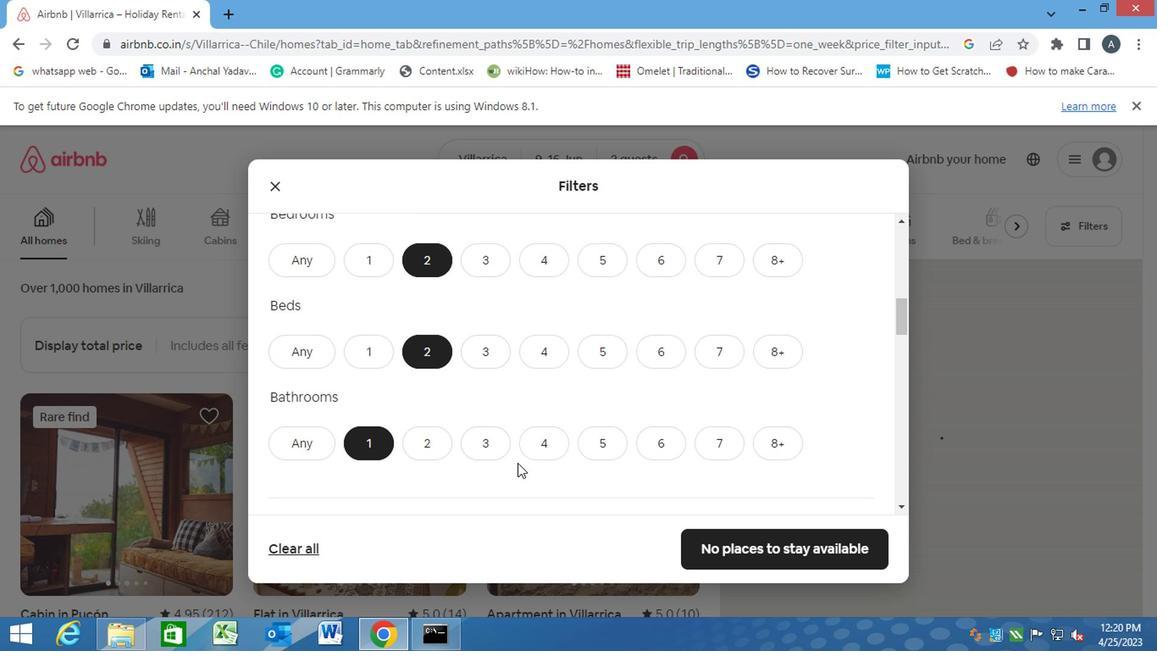 
Action: Mouse moved to (332, 445)
Screenshot: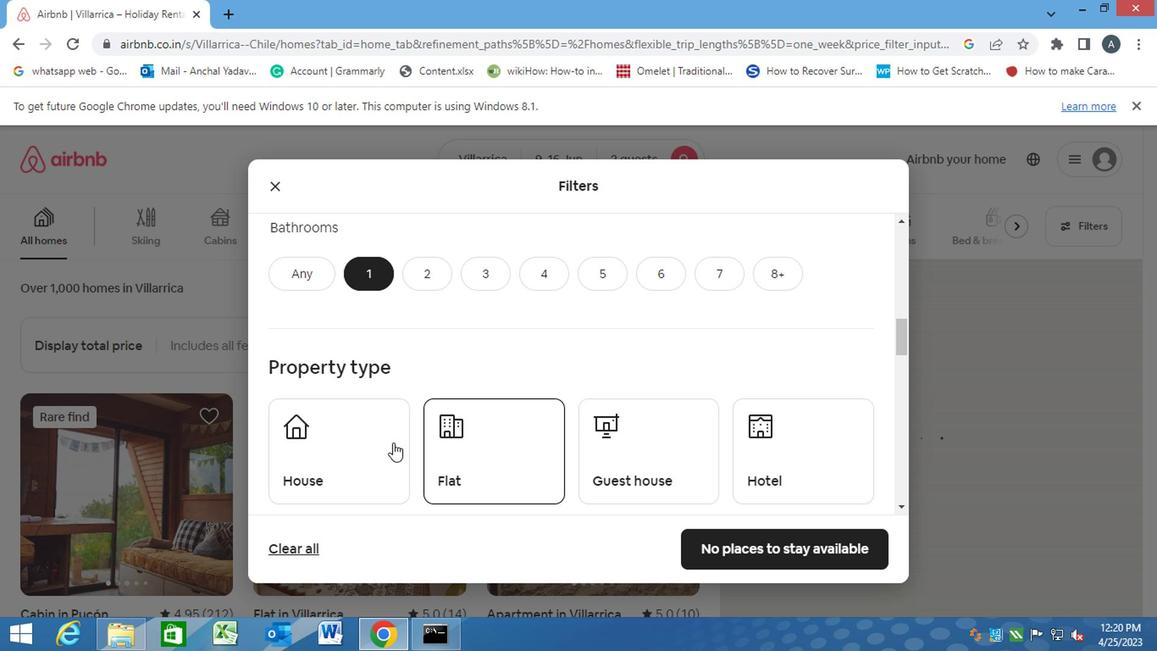 
Action: Mouse pressed left at (332, 445)
Screenshot: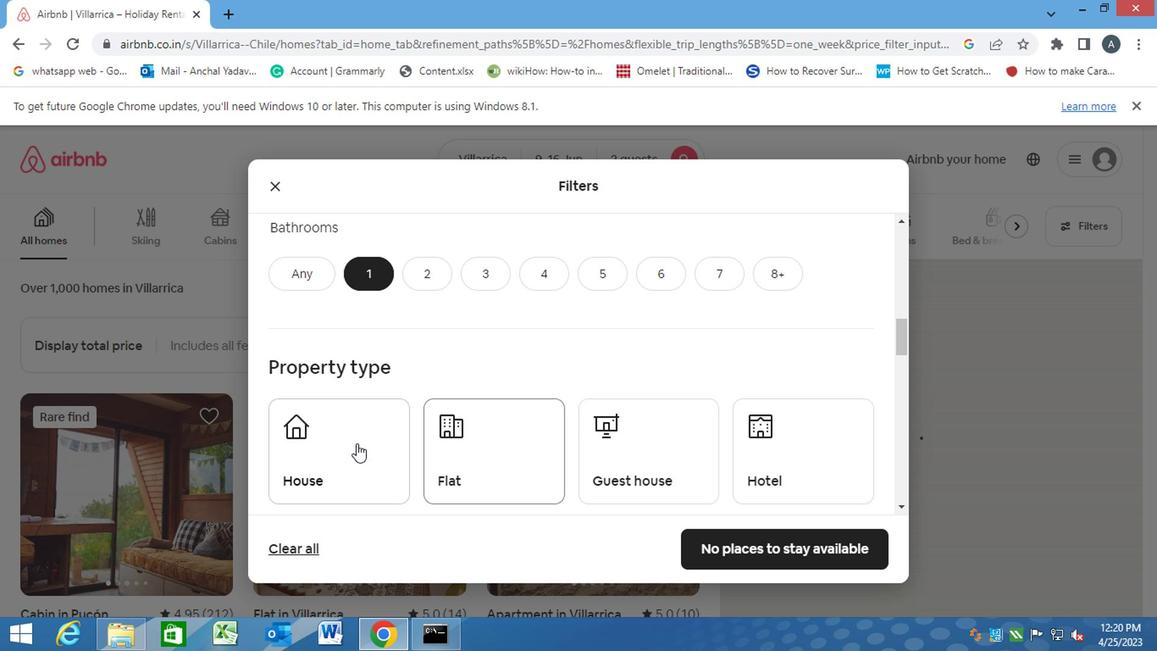 
Action: Mouse moved to (486, 462)
Screenshot: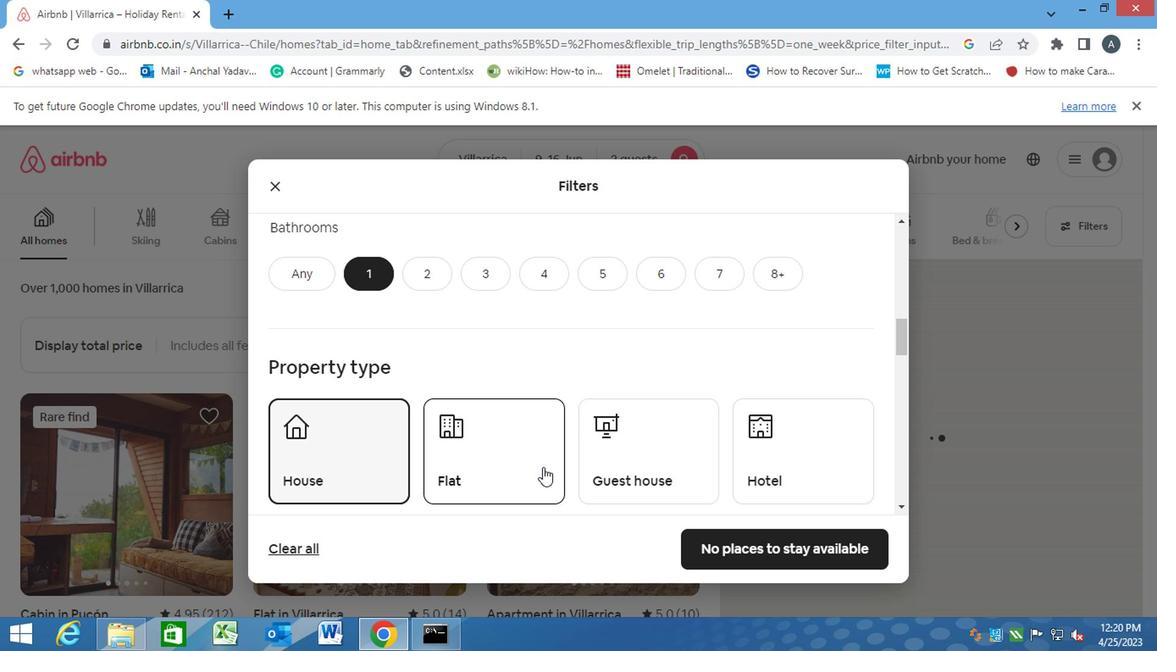 
Action: Mouse pressed left at (486, 462)
Screenshot: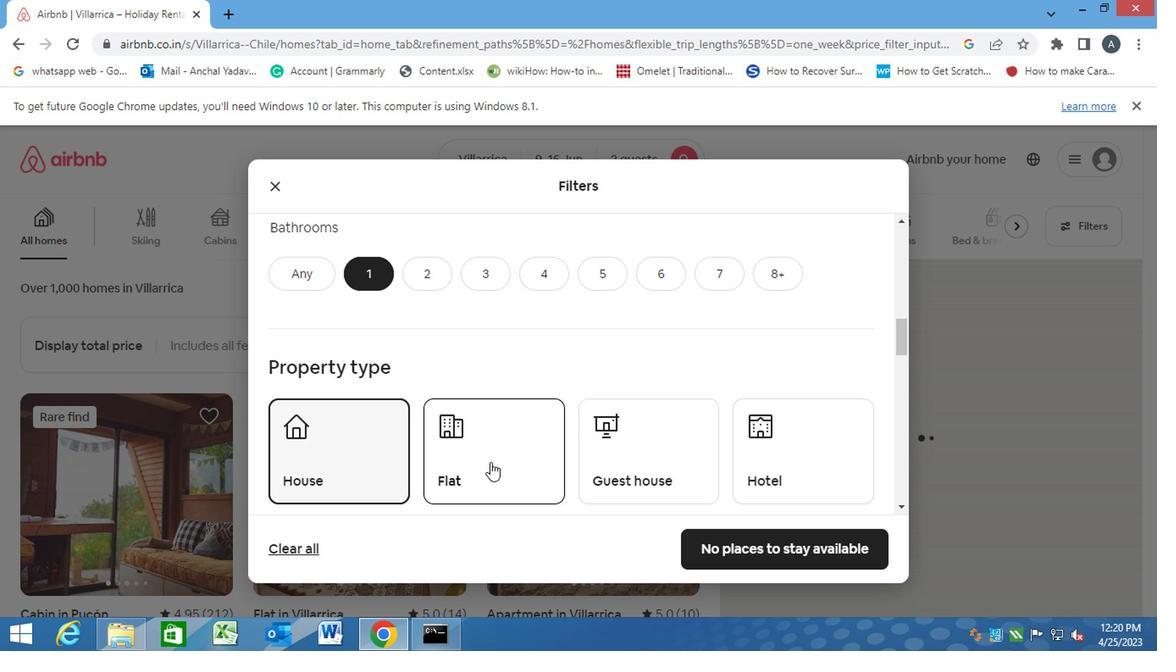 
Action: Mouse moved to (612, 459)
Screenshot: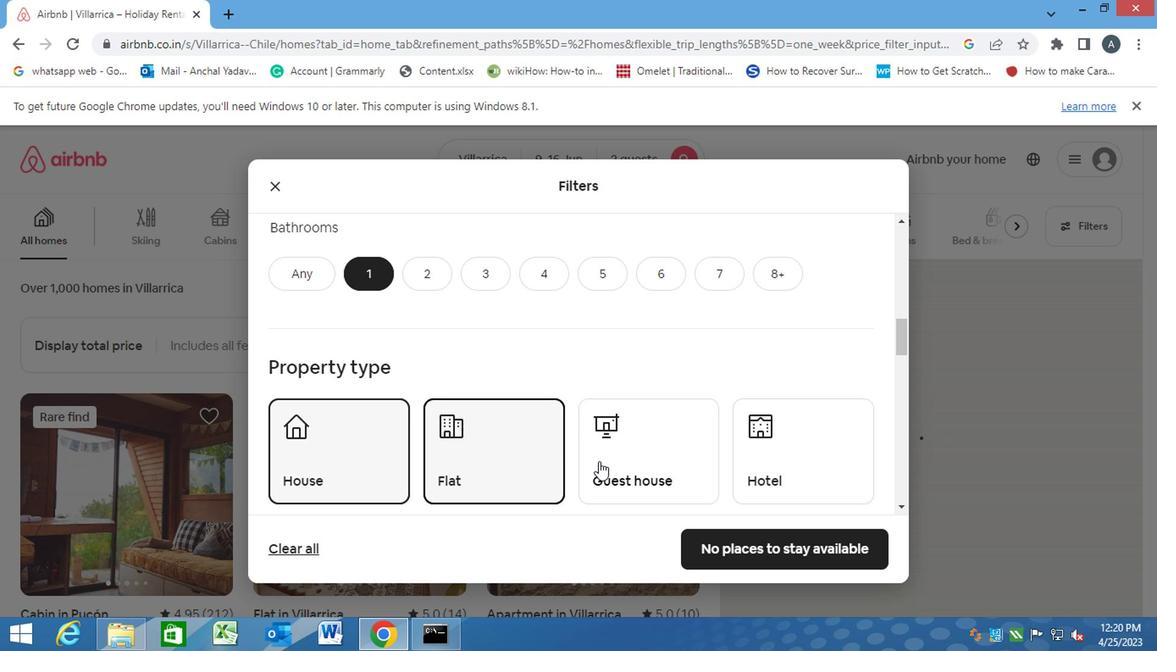 
Action: Mouse pressed left at (612, 459)
Screenshot: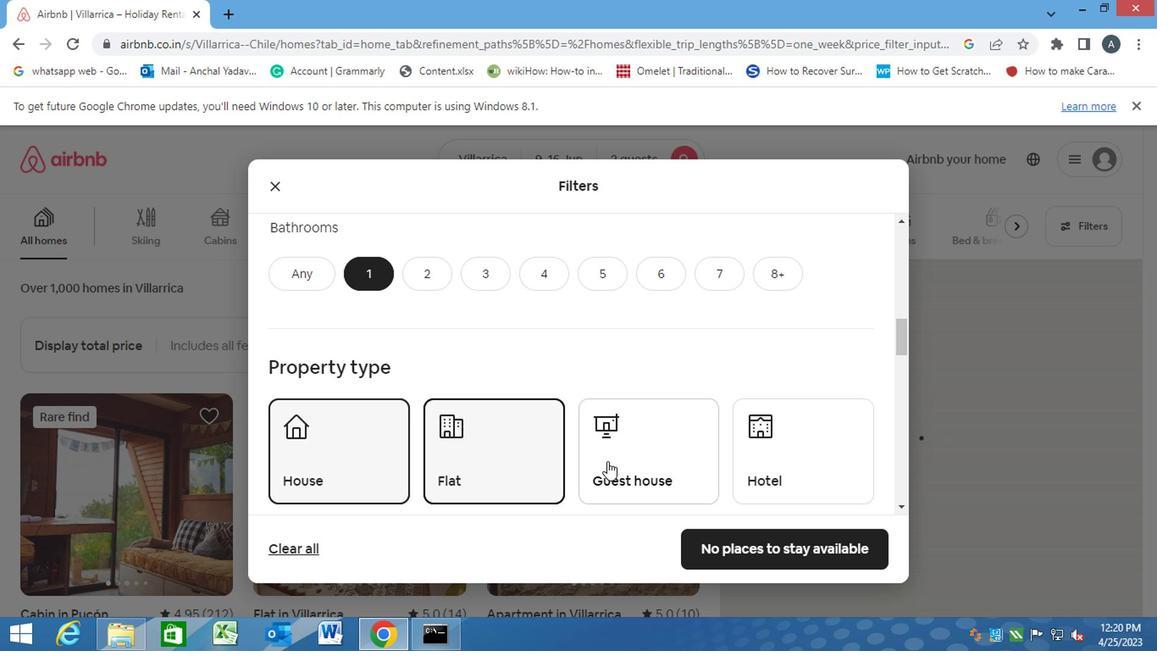 
Action: Mouse moved to (486, 455)
Screenshot: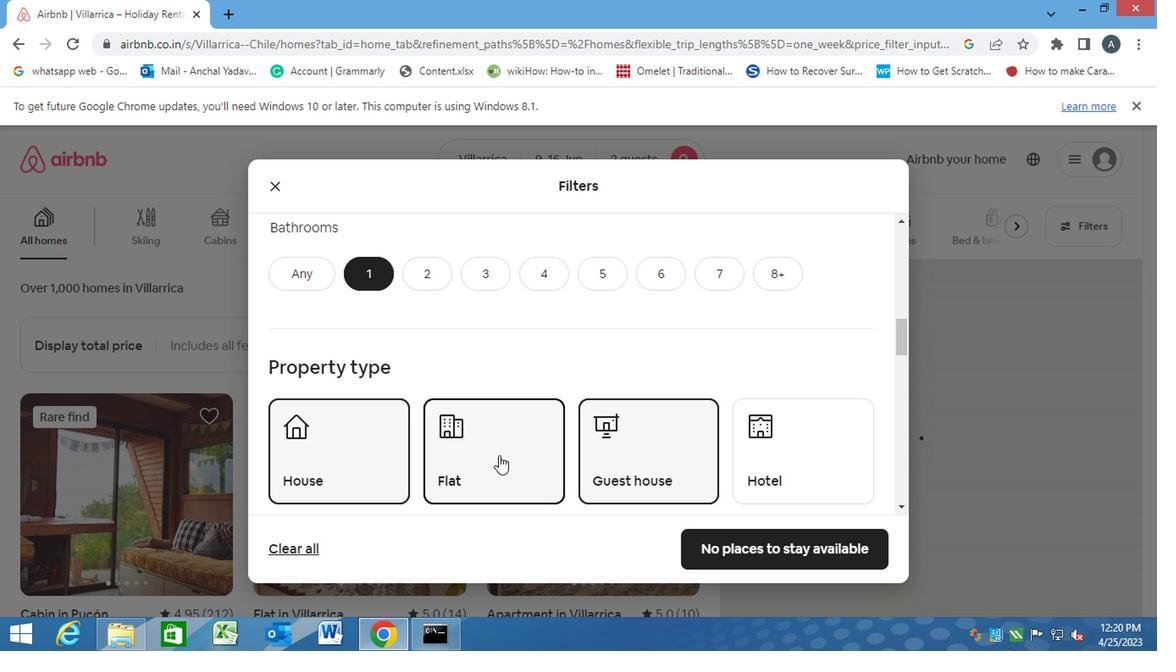 
Action: Mouse scrolled (486, 455) with delta (0, 0)
Screenshot: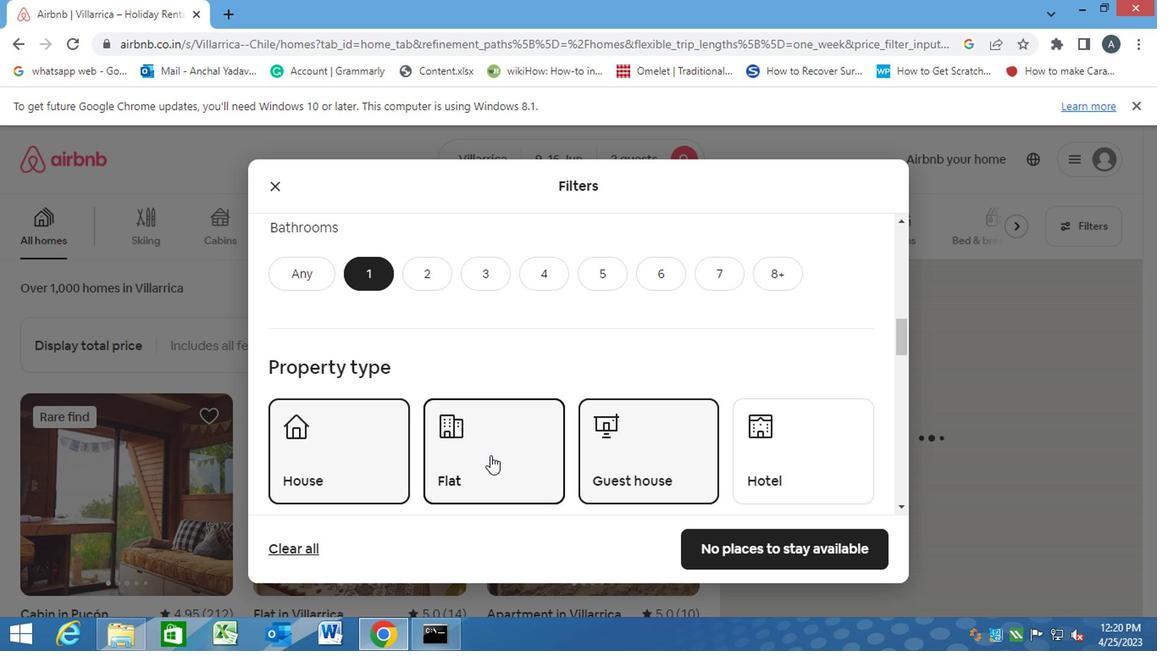 
Action: Mouse scrolled (486, 455) with delta (0, 0)
Screenshot: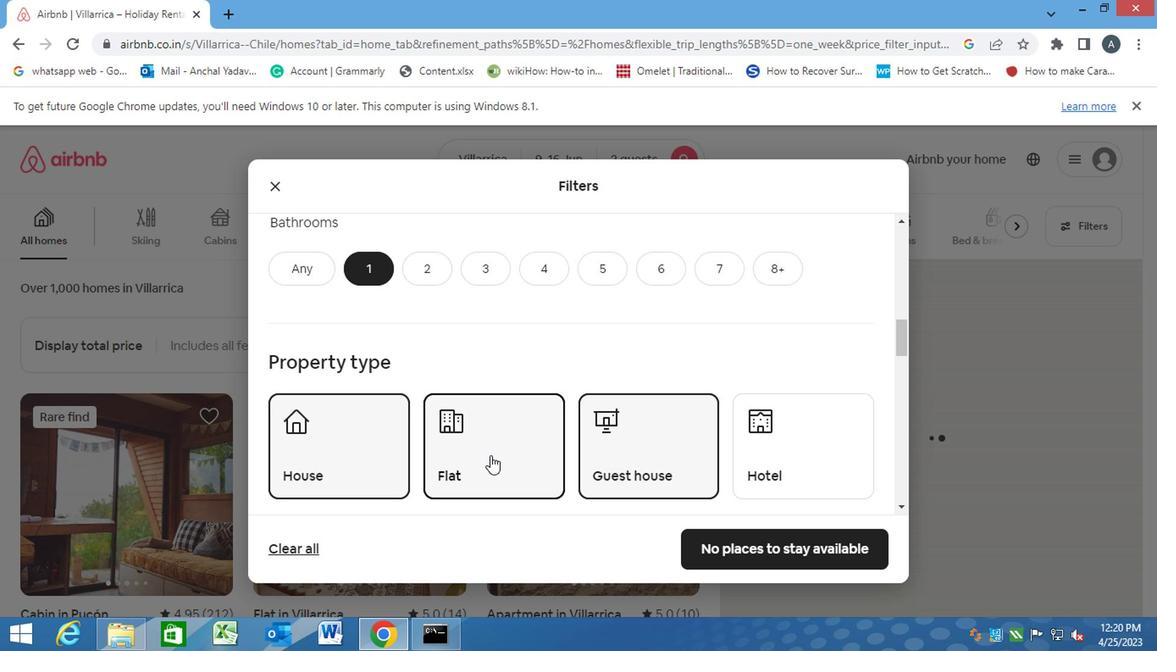 
Action: Mouse scrolled (486, 455) with delta (0, 0)
Screenshot: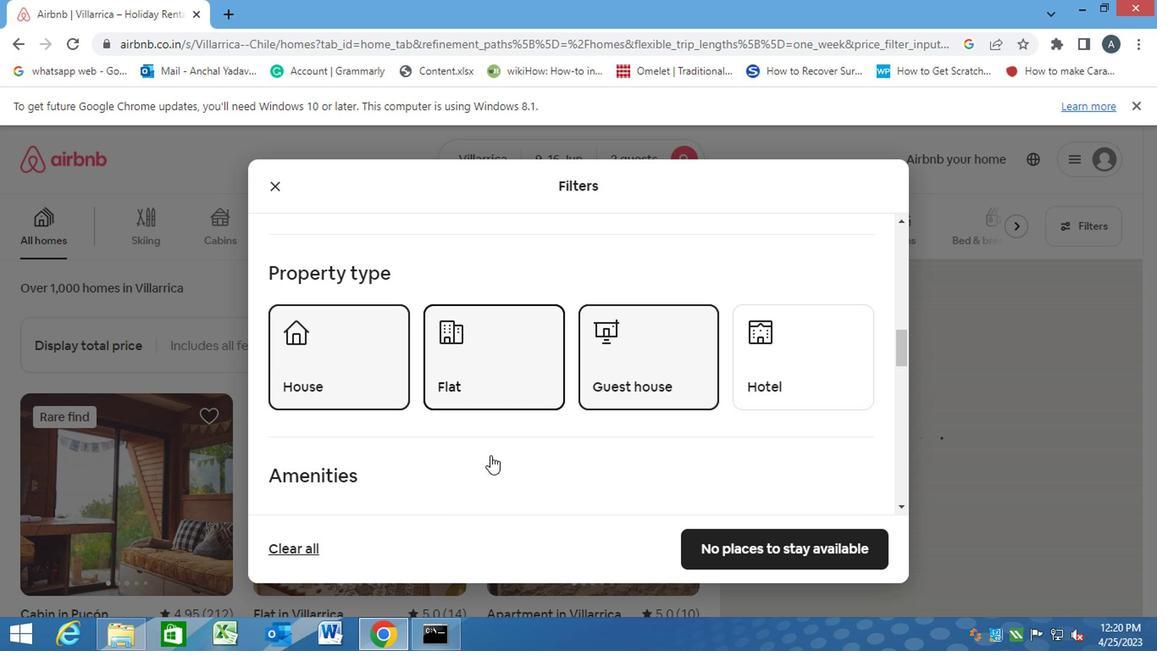 
Action: Mouse scrolled (486, 455) with delta (0, 0)
Screenshot: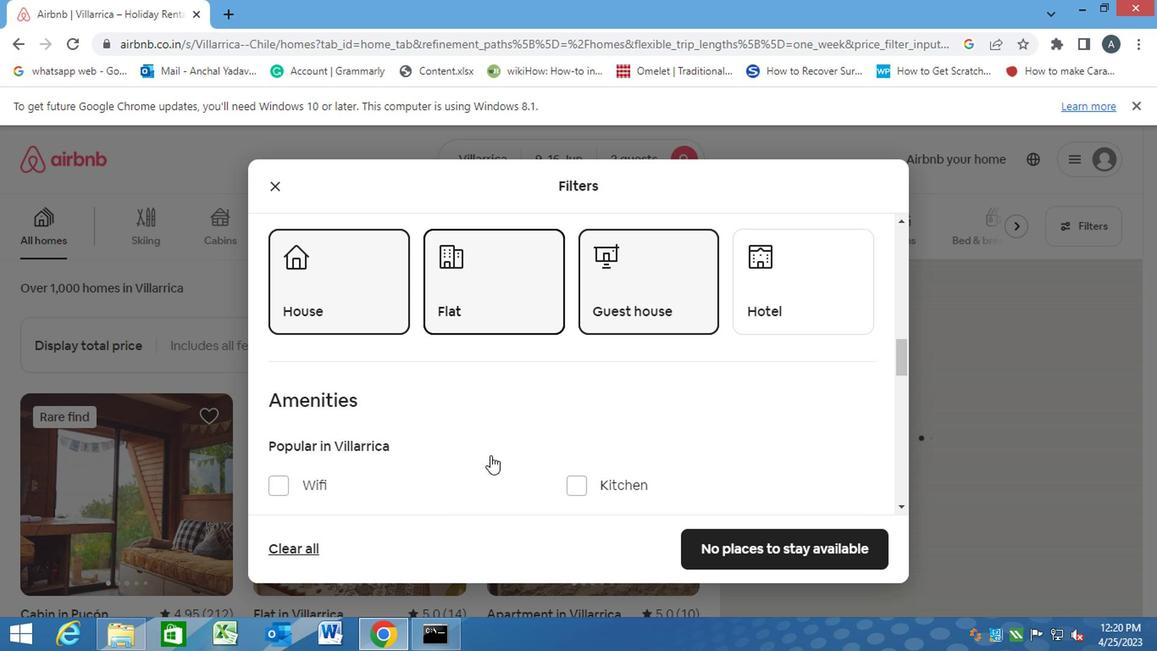 
Action: Mouse scrolled (486, 455) with delta (0, 0)
Screenshot: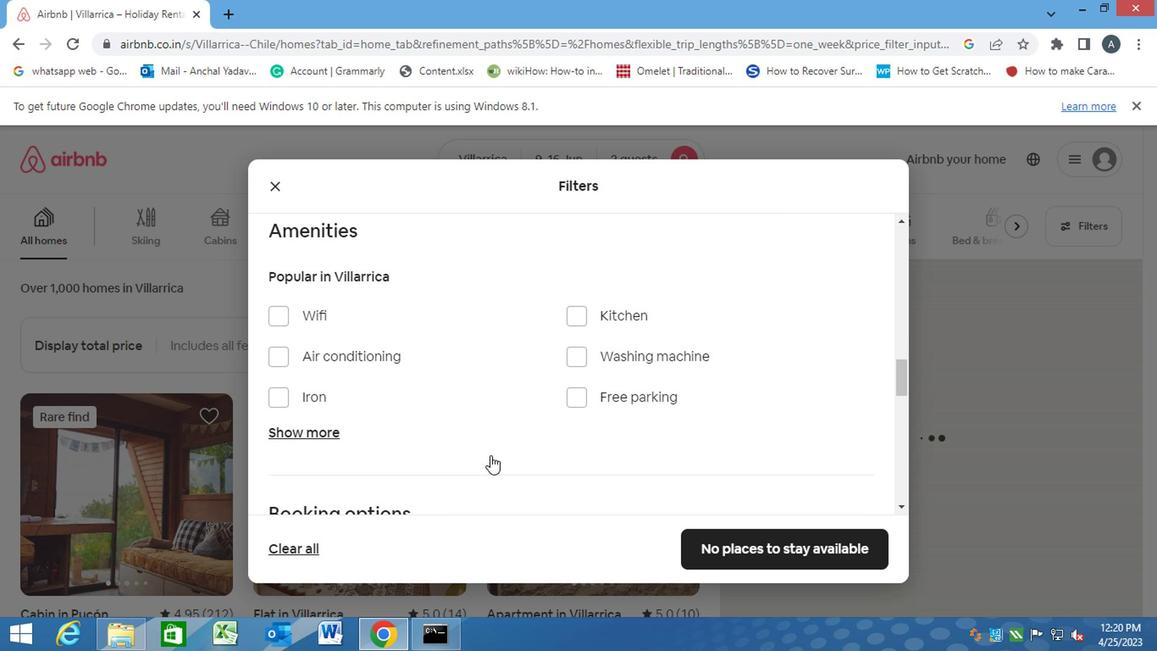 
Action: Mouse scrolled (486, 455) with delta (0, 0)
Screenshot: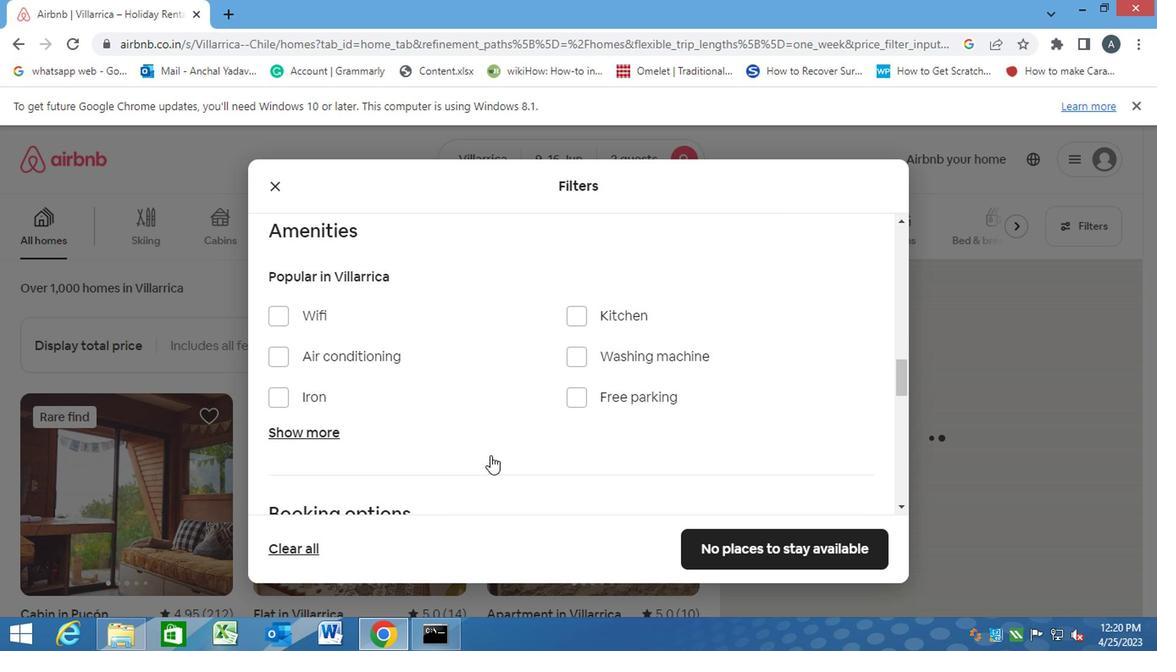 
Action: Mouse scrolled (486, 455) with delta (0, 0)
Screenshot: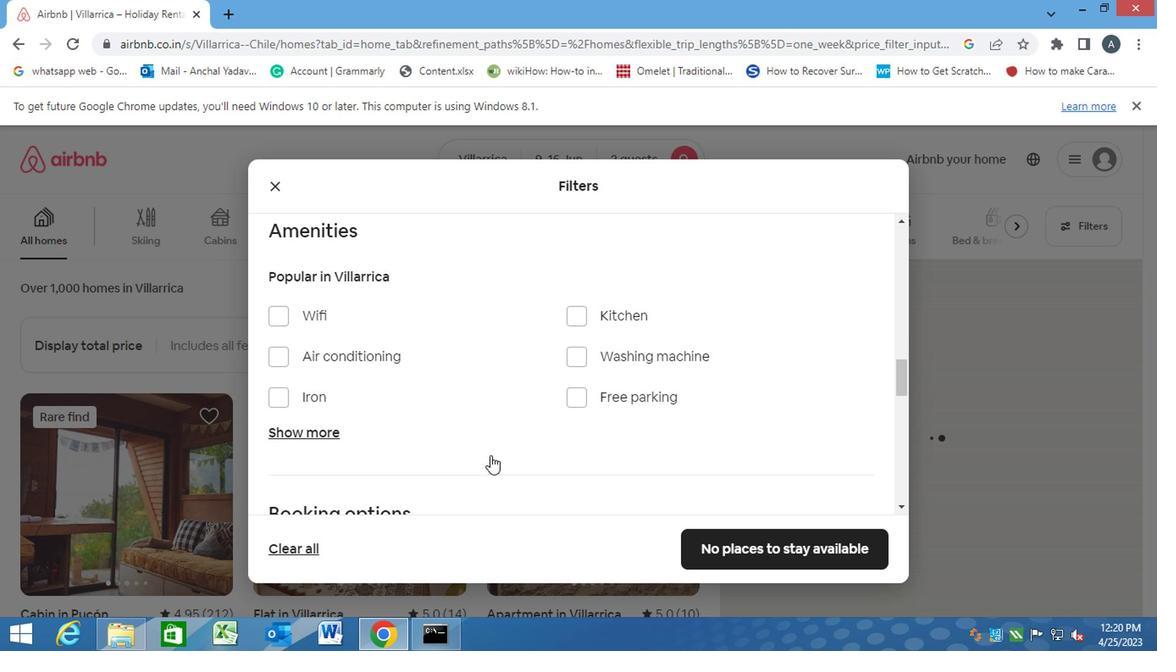 
Action: Mouse moved to (828, 363)
Screenshot: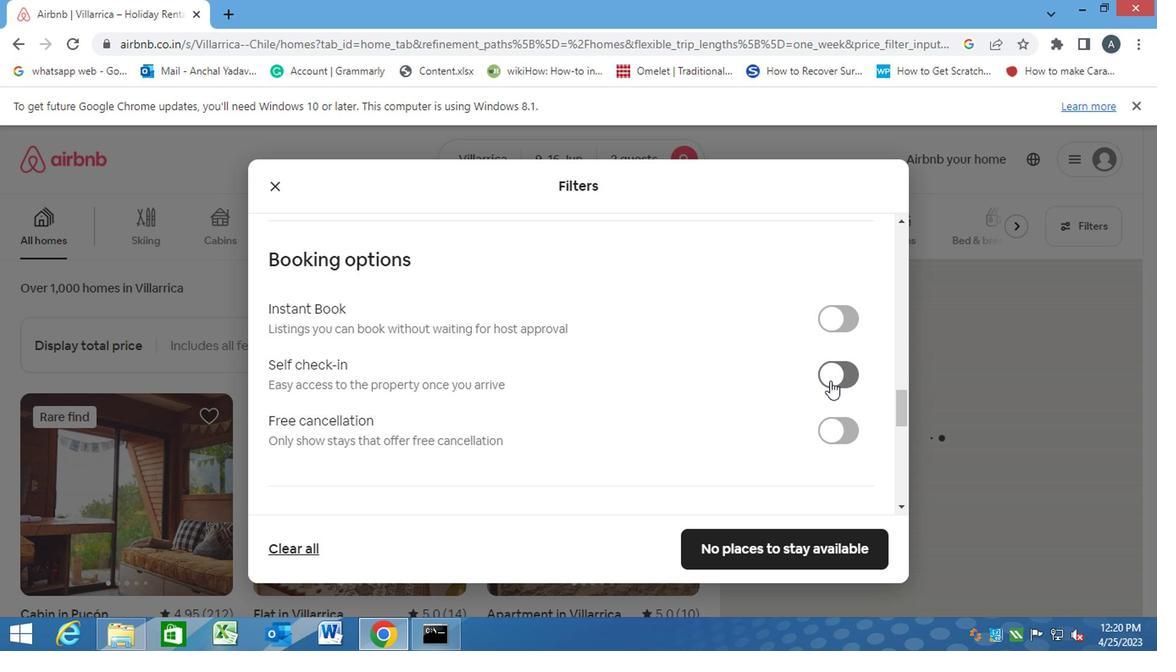 
Action: Mouse pressed left at (828, 363)
Screenshot: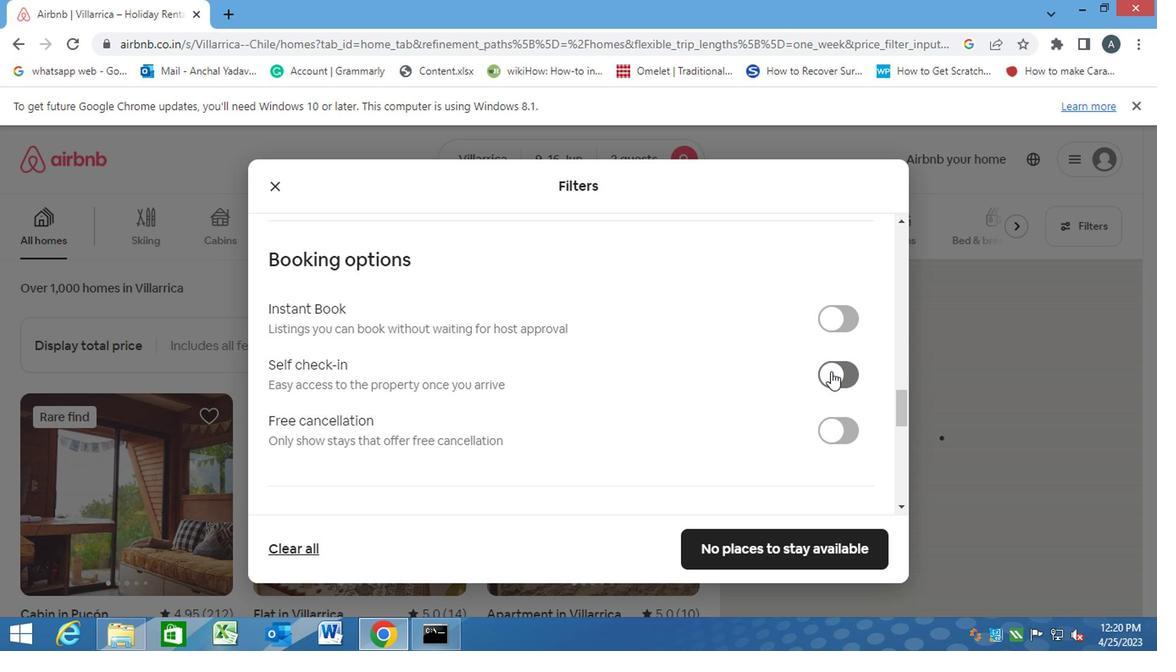 
Action: Mouse moved to (688, 417)
Screenshot: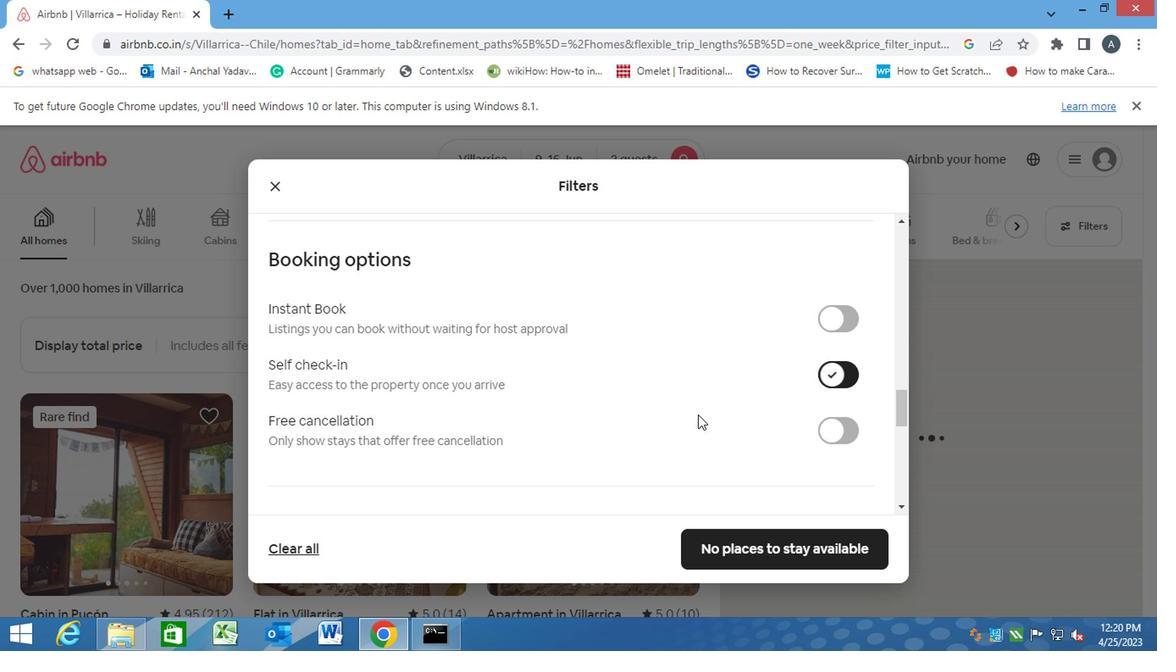 
Action: Mouse scrolled (688, 417) with delta (0, 0)
Screenshot: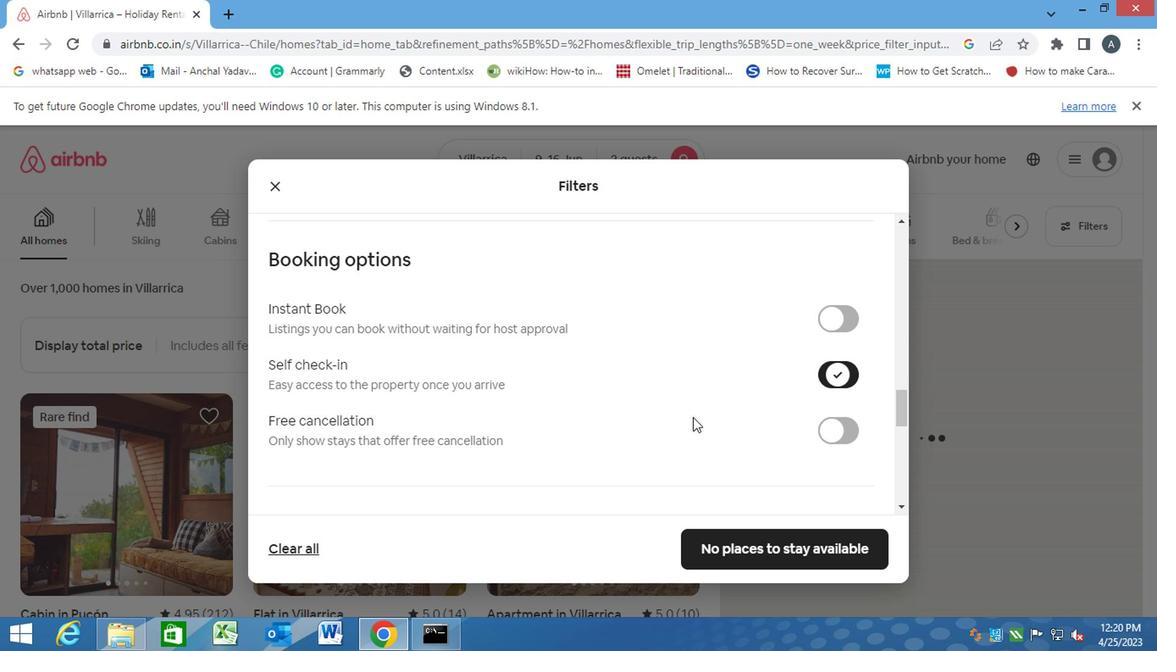 
Action: Mouse moved to (688, 419)
Screenshot: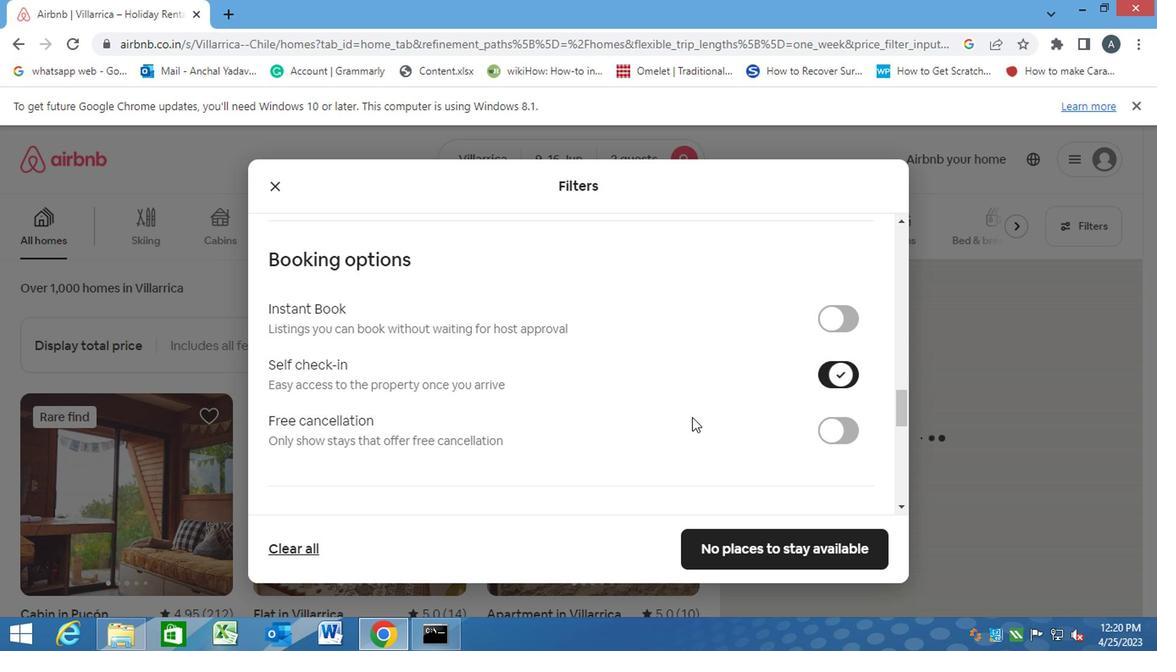
Action: Mouse scrolled (688, 417) with delta (0, -1)
Screenshot: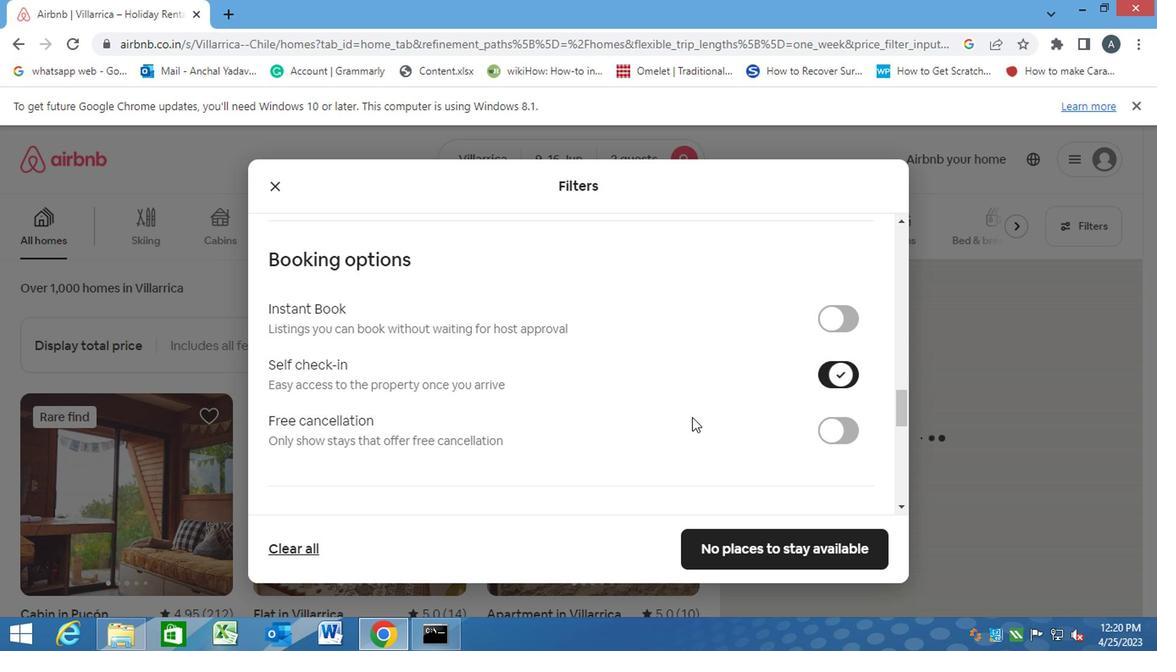 
Action: Mouse moved to (686, 419)
Screenshot: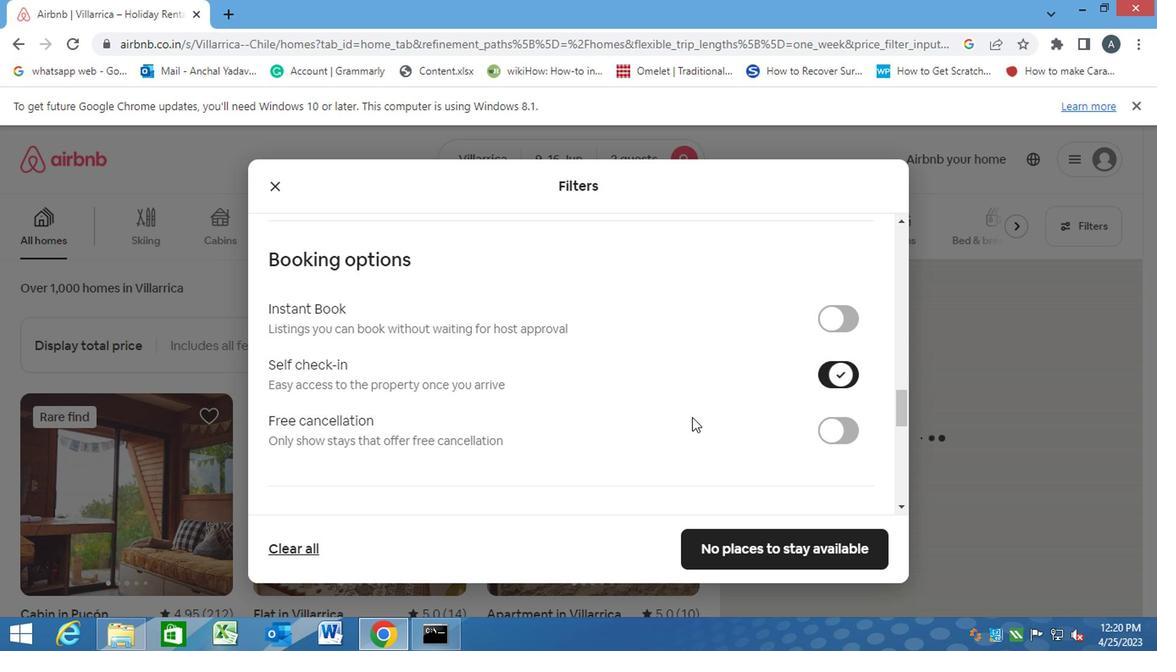 
Action: Mouse scrolled (686, 417) with delta (0, -1)
Screenshot: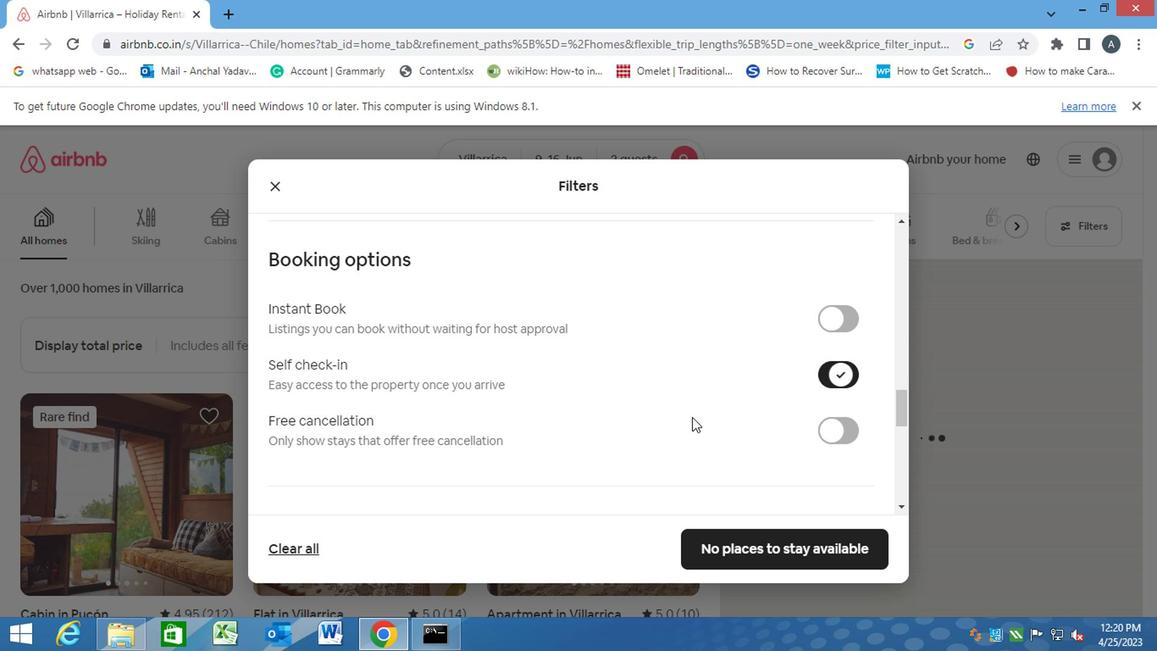 
Action: Mouse moved to (685, 419)
Screenshot: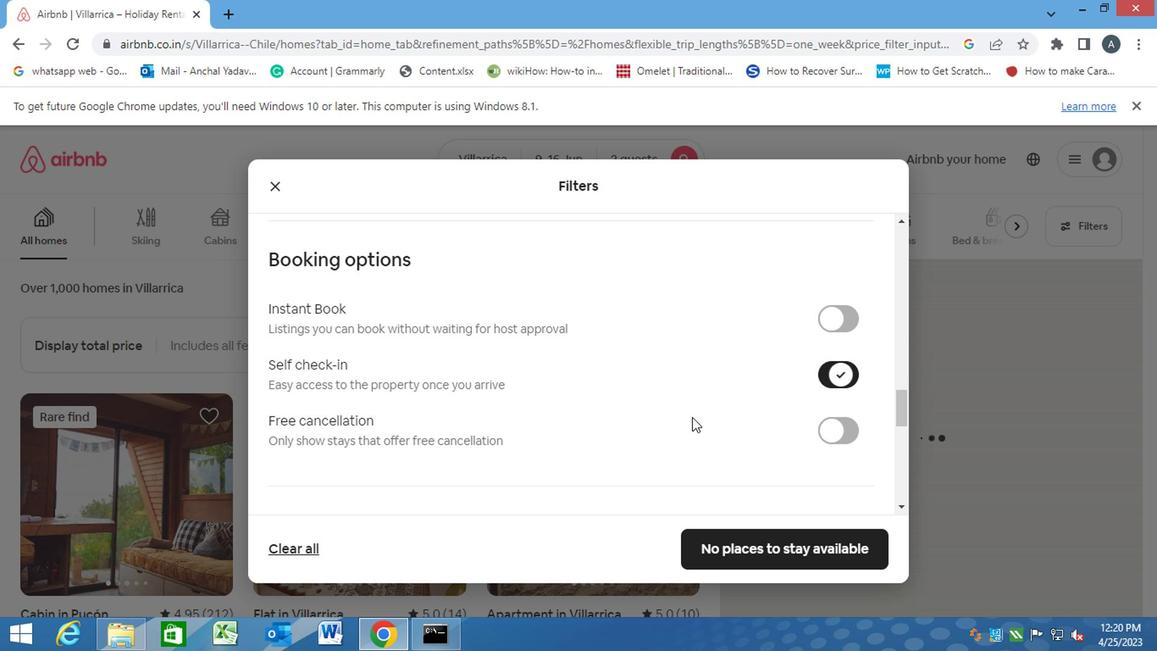 
Action: Mouse scrolled (685, 419) with delta (0, 0)
Screenshot: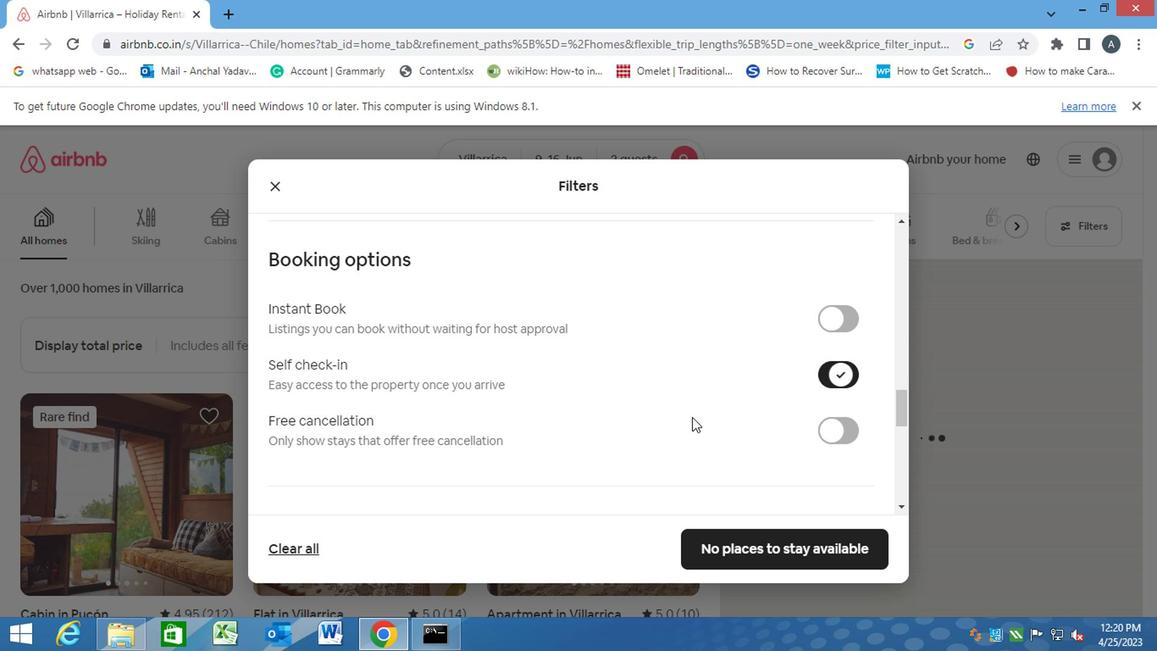 
Action: Mouse scrolled (685, 419) with delta (0, 0)
Screenshot: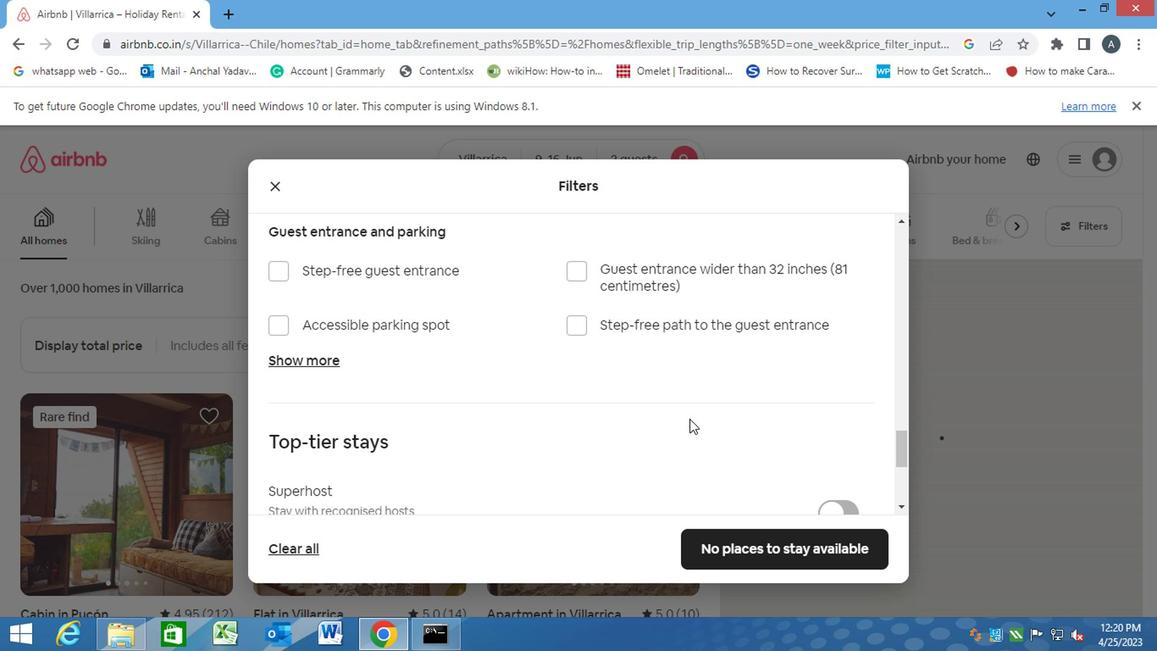 
Action: Mouse scrolled (685, 419) with delta (0, 0)
Screenshot: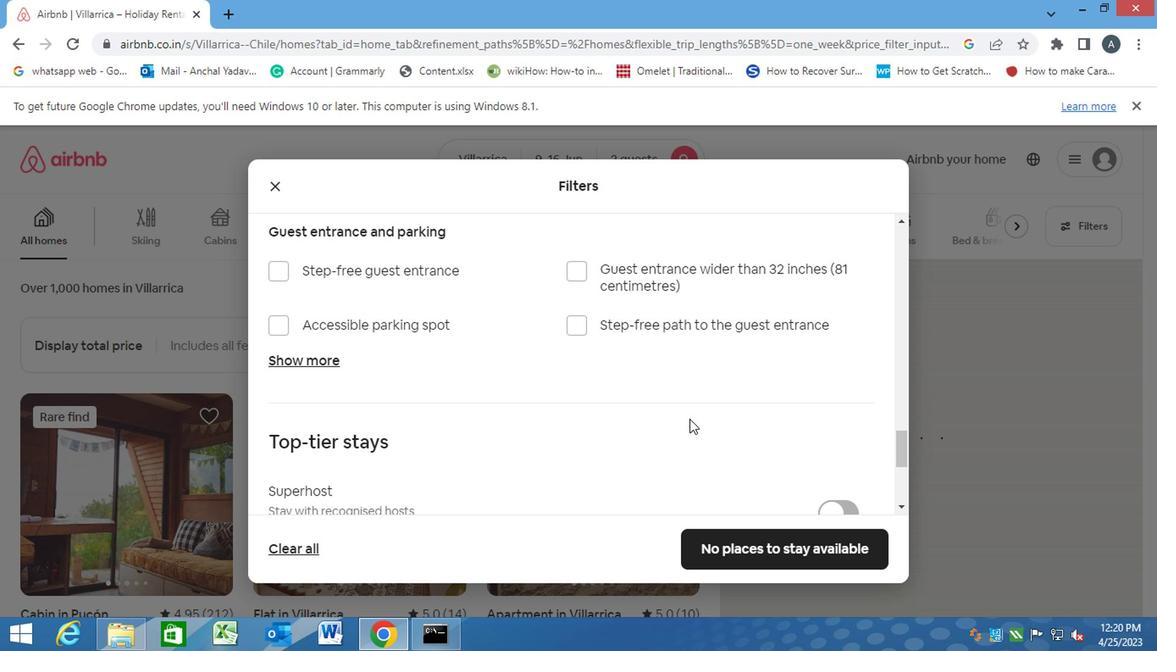 
Action: Mouse scrolled (685, 419) with delta (0, 0)
Screenshot: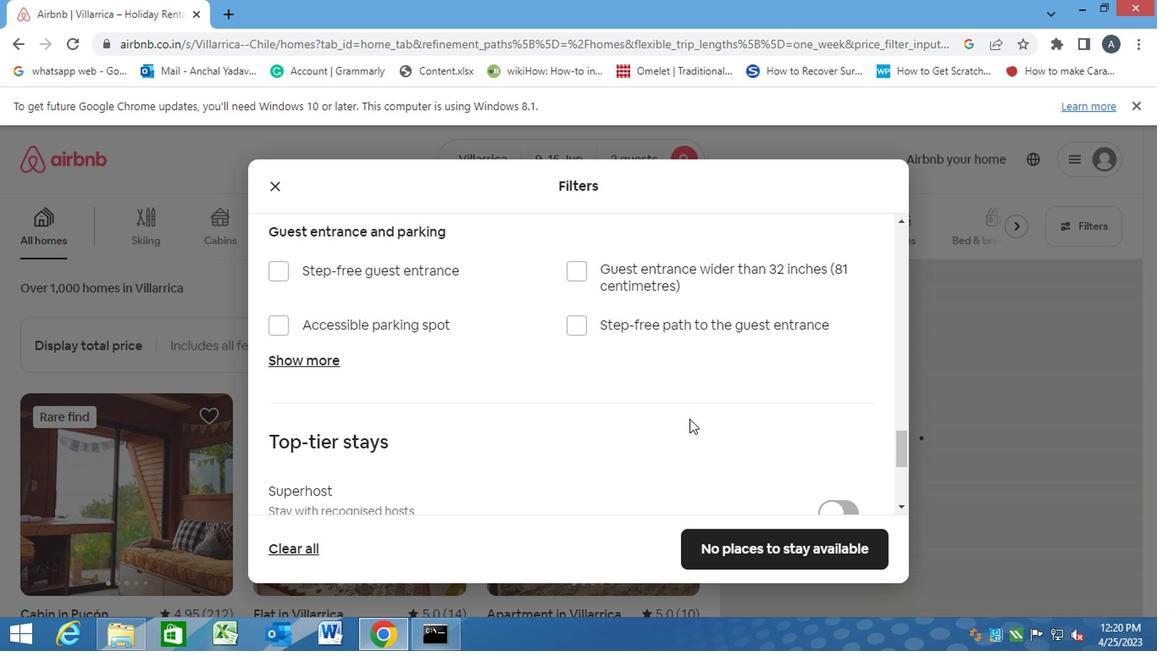 
Action: Mouse moved to (279, 417)
Screenshot: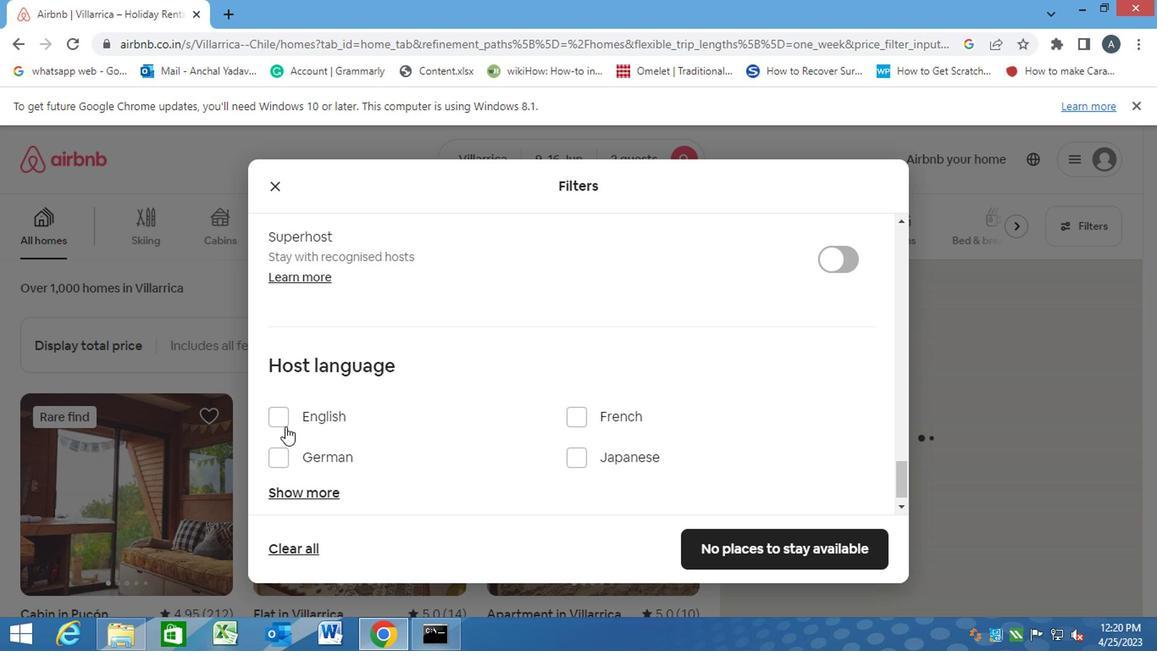 
Action: Mouse pressed left at (279, 417)
Screenshot: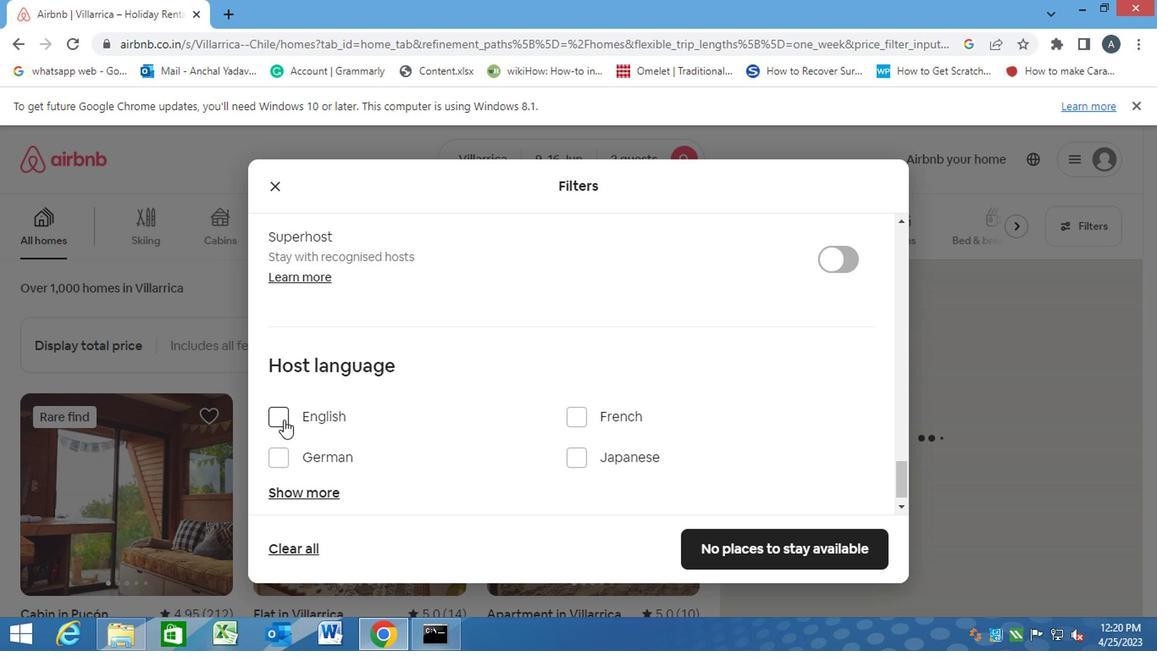 
Action: Mouse moved to (707, 541)
Screenshot: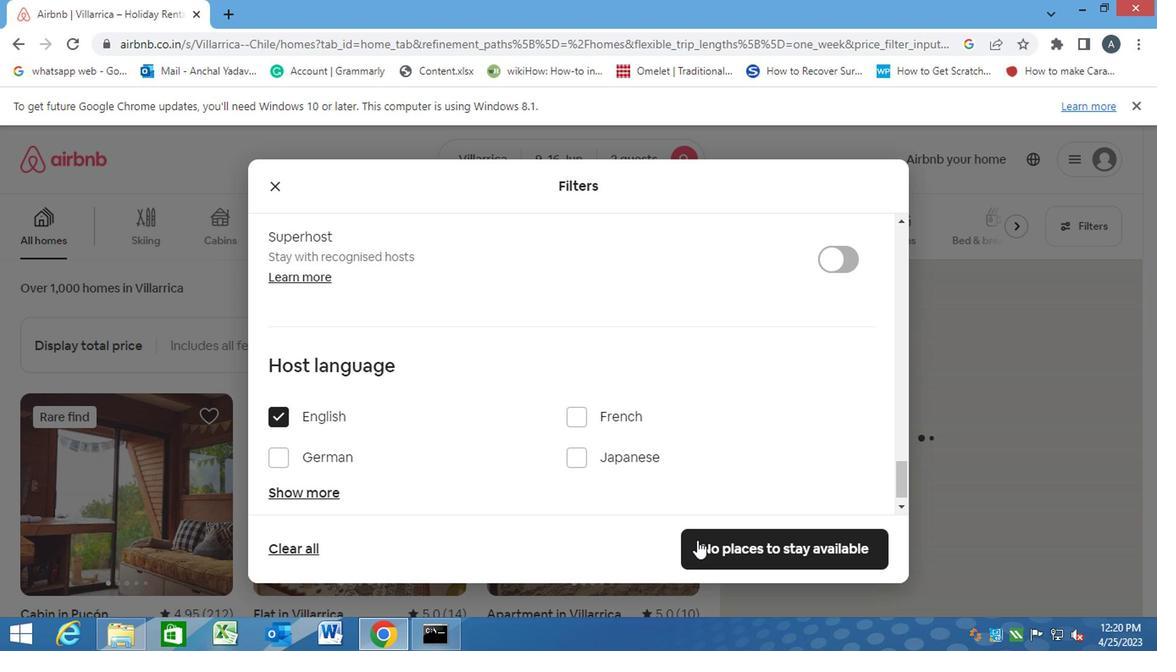 
Action: Mouse pressed left at (707, 541)
Screenshot: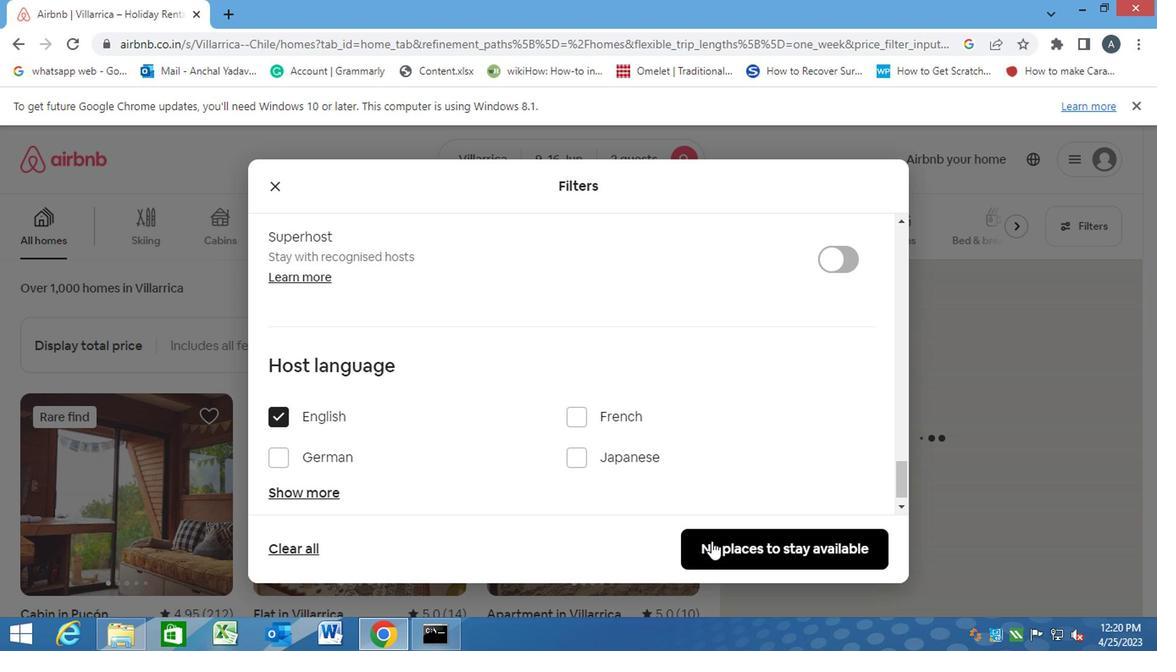 
